 Task: Look for space in Pākāla, India from 2nd June, 2023 to 9th June, 2023 for 5 adults in price range Rs.7000 to Rs.13000. Place can be shared room with 2 bedrooms having 5 beds and 2 bathrooms. Property type can be house, flat, guest house. Amenities needed are: wifi, washing machine. Booking option can be shelf check-in. Required host language is English.
Action: Mouse moved to (496, 76)
Screenshot: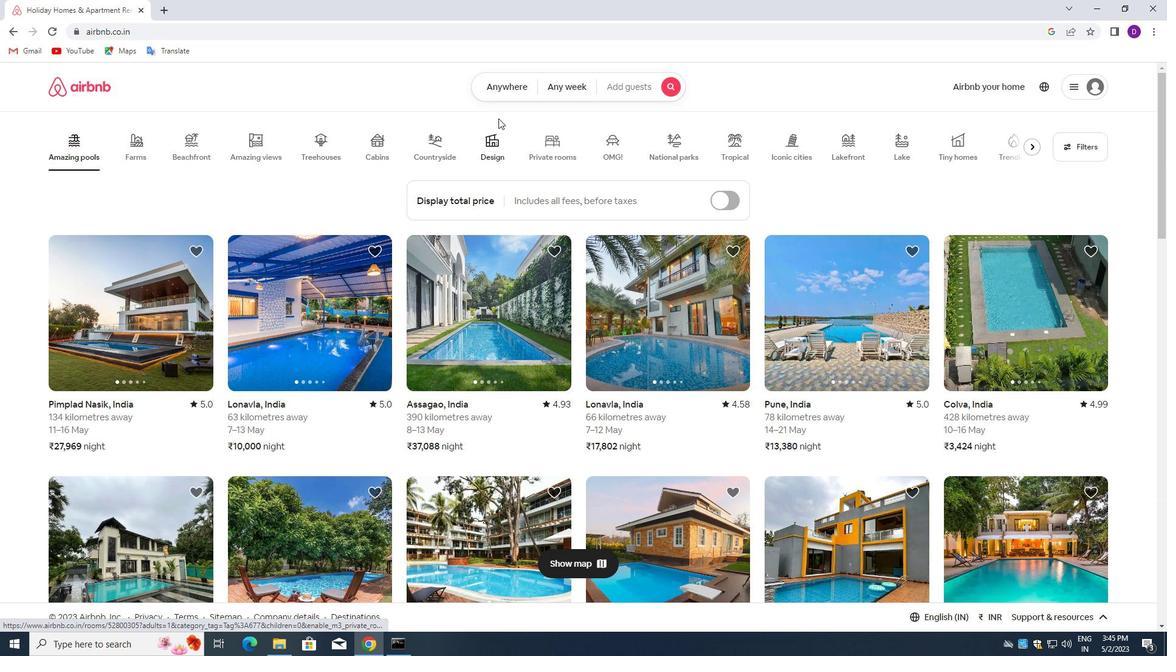 
Action: Mouse pressed left at (496, 76)
Screenshot: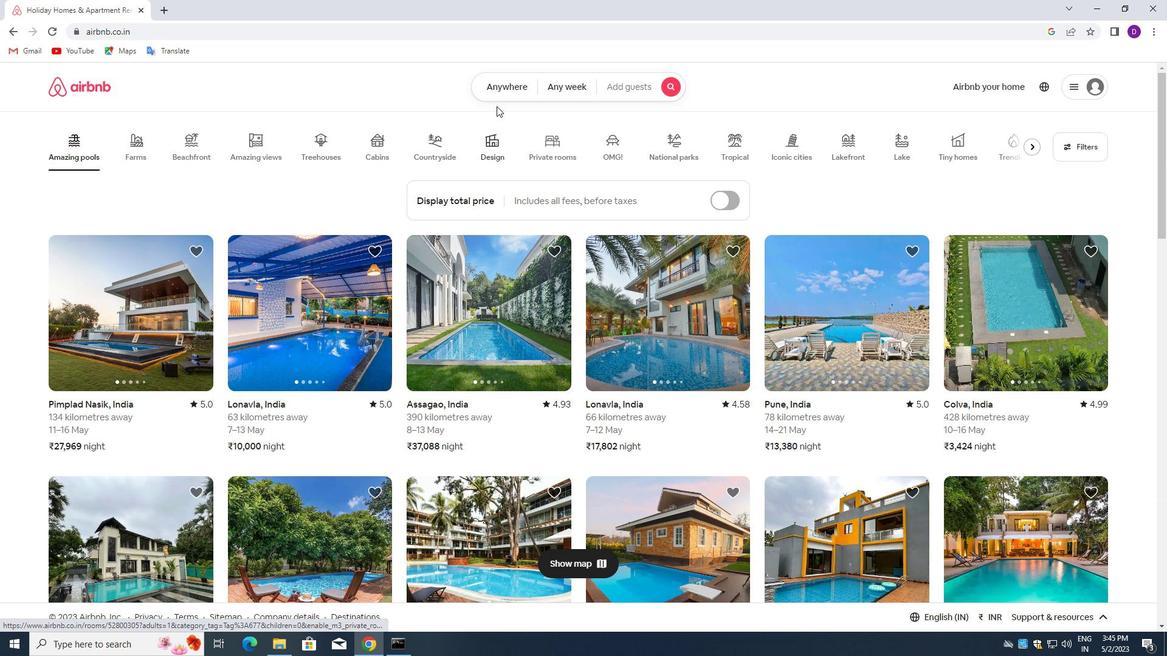 
Action: Mouse moved to (382, 136)
Screenshot: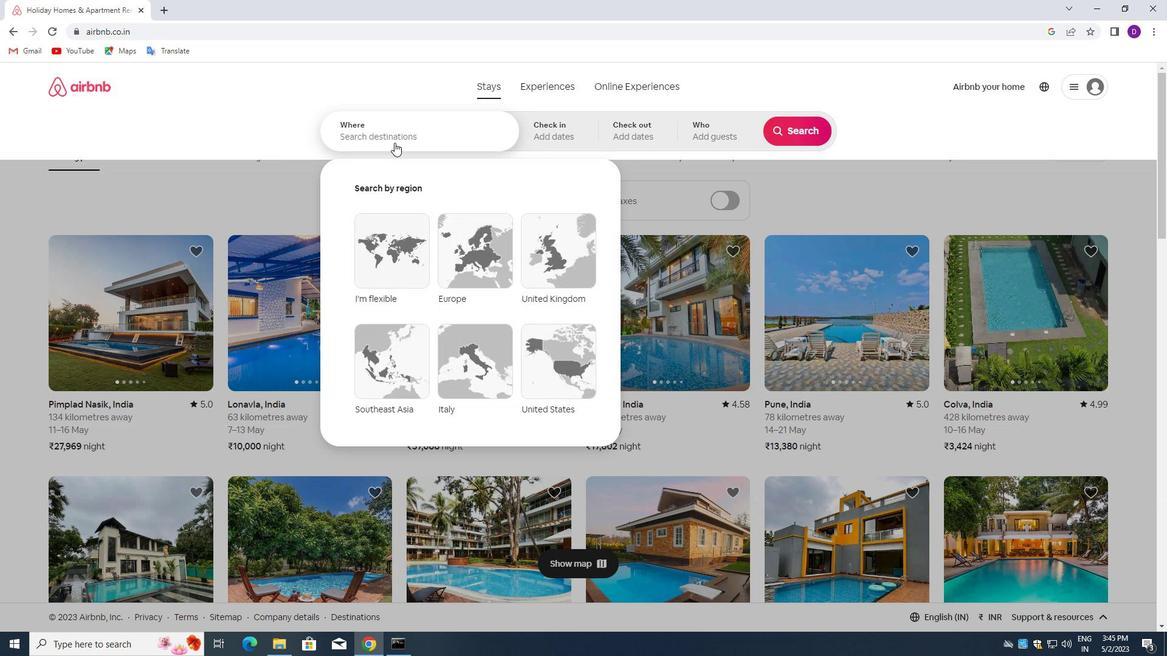 
Action: Mouse pressed left at (382, 136)
Screenshot: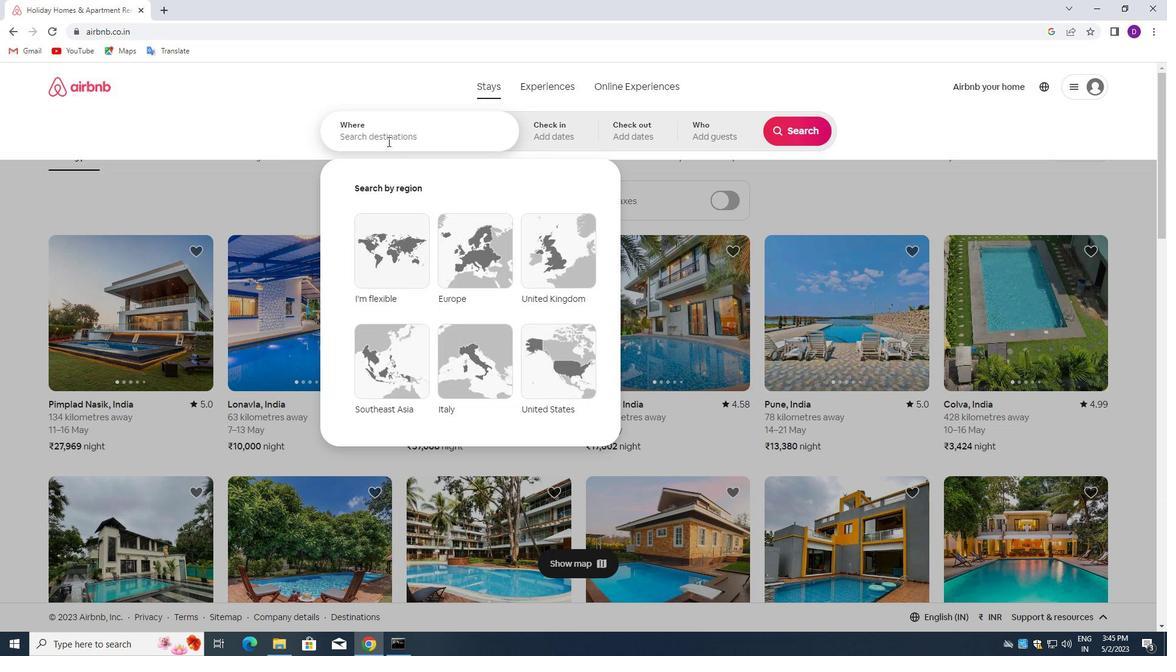 
Action: Key pressed <Key.shift>PAKALA,<Key.space><Key.shift>INDIA<Key.enter>
Screenshot: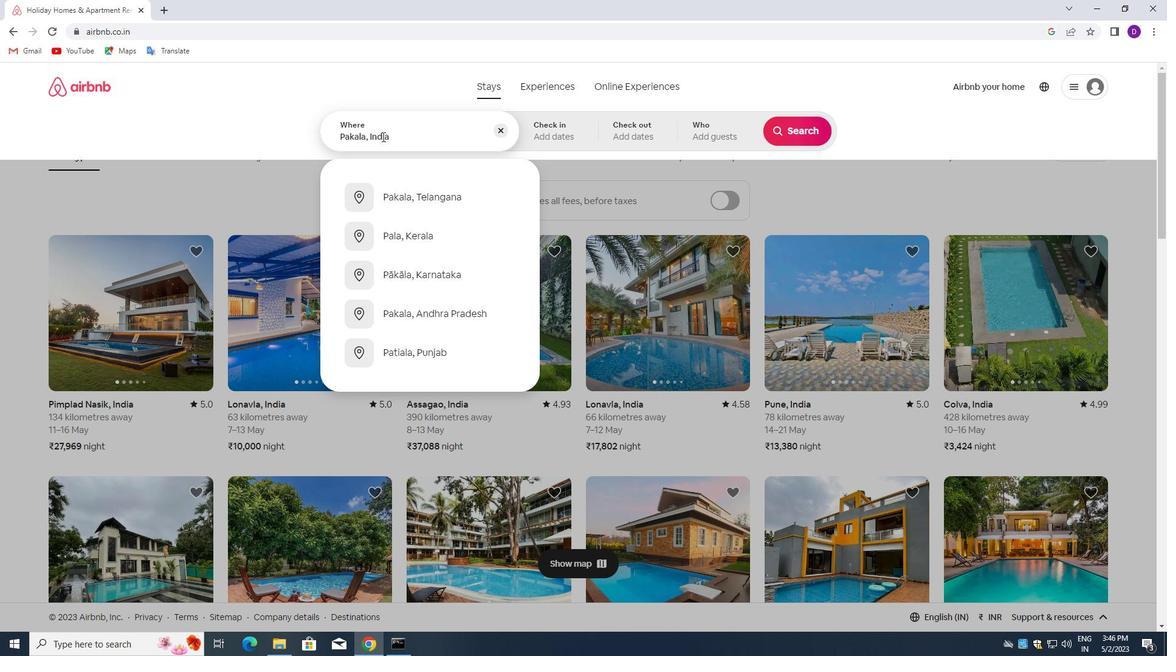 
Action: Mouse moved to (764, 283)
Screenshot: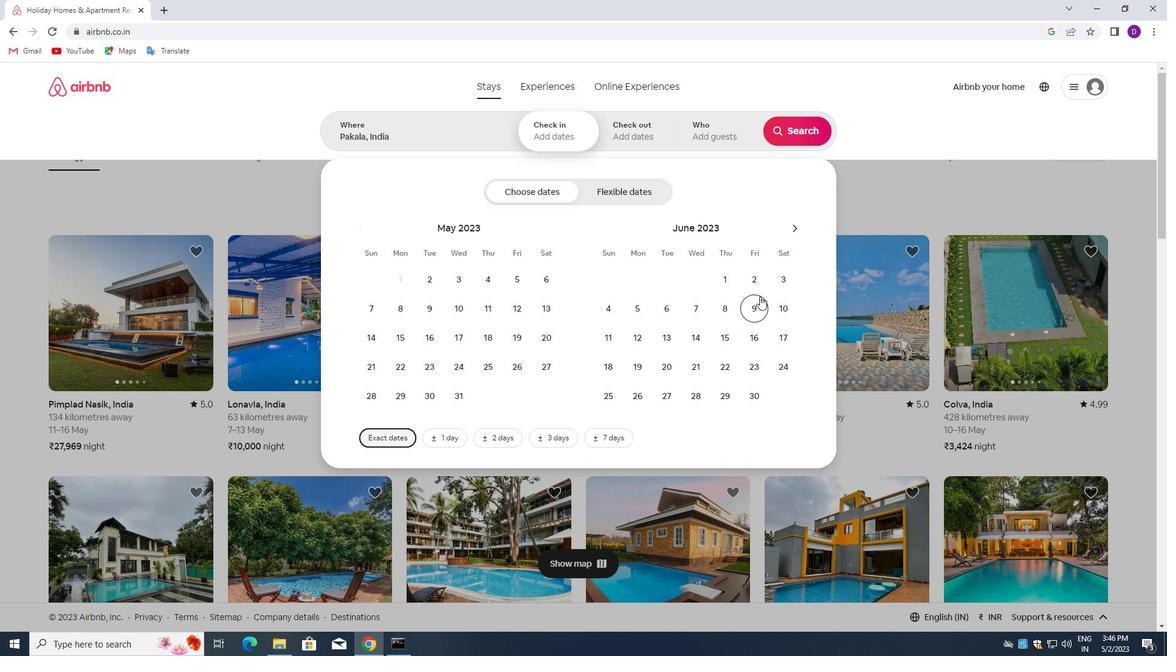 
Action: Mouse pressed left at (764, 283)
Screenshot: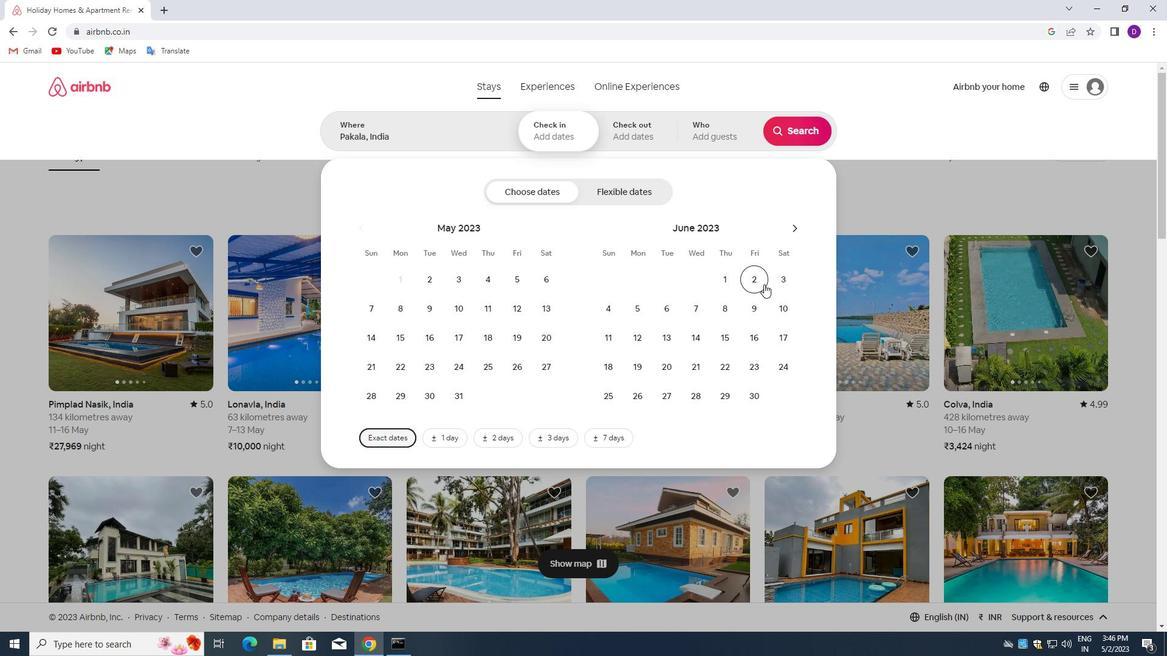 
Action: Mouse moved to (755, 306)
Screenshot: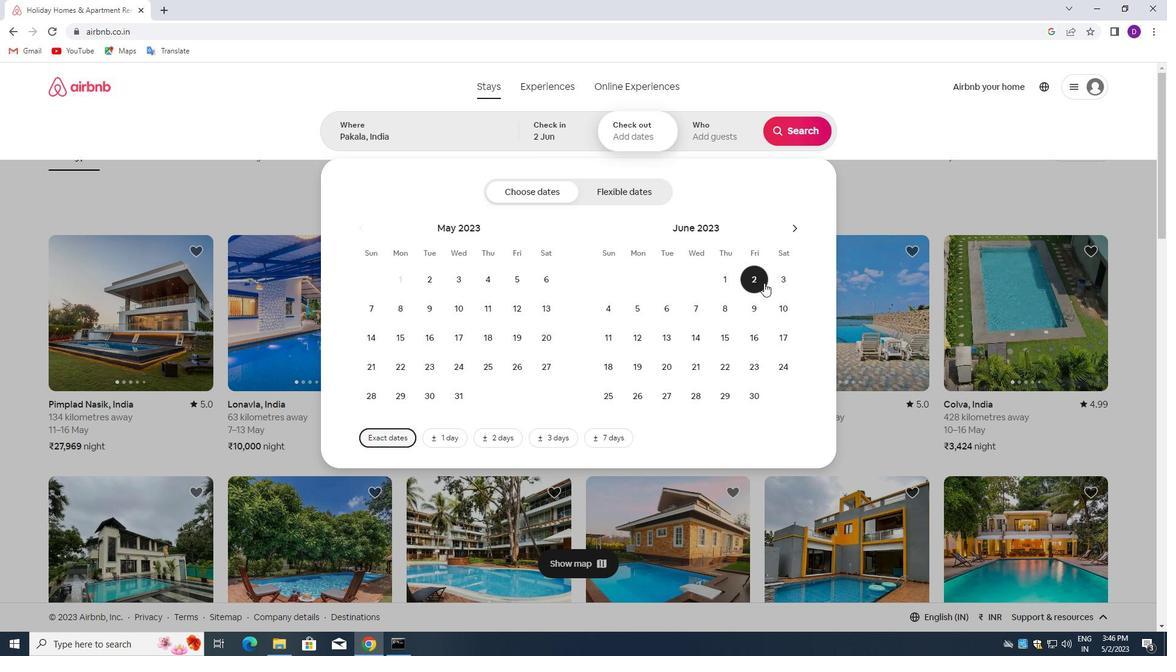 
Action: Mouse pressed left at (755, 306)
Screenshot: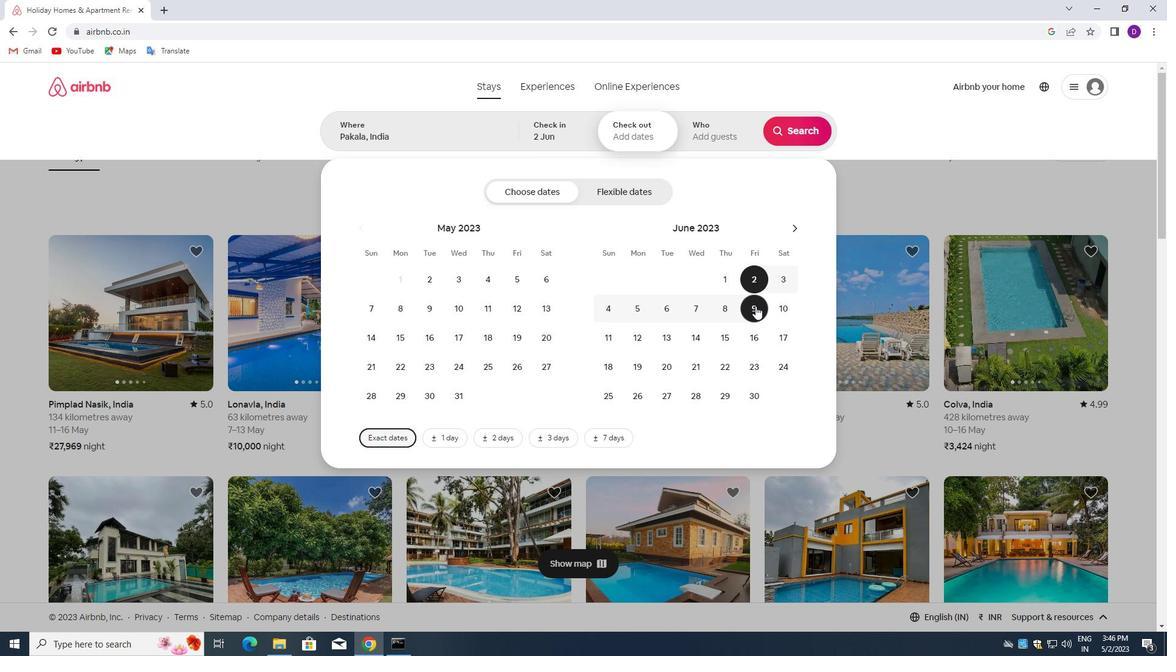 
Action: Mouse moved to (707, 130)
Screenshot: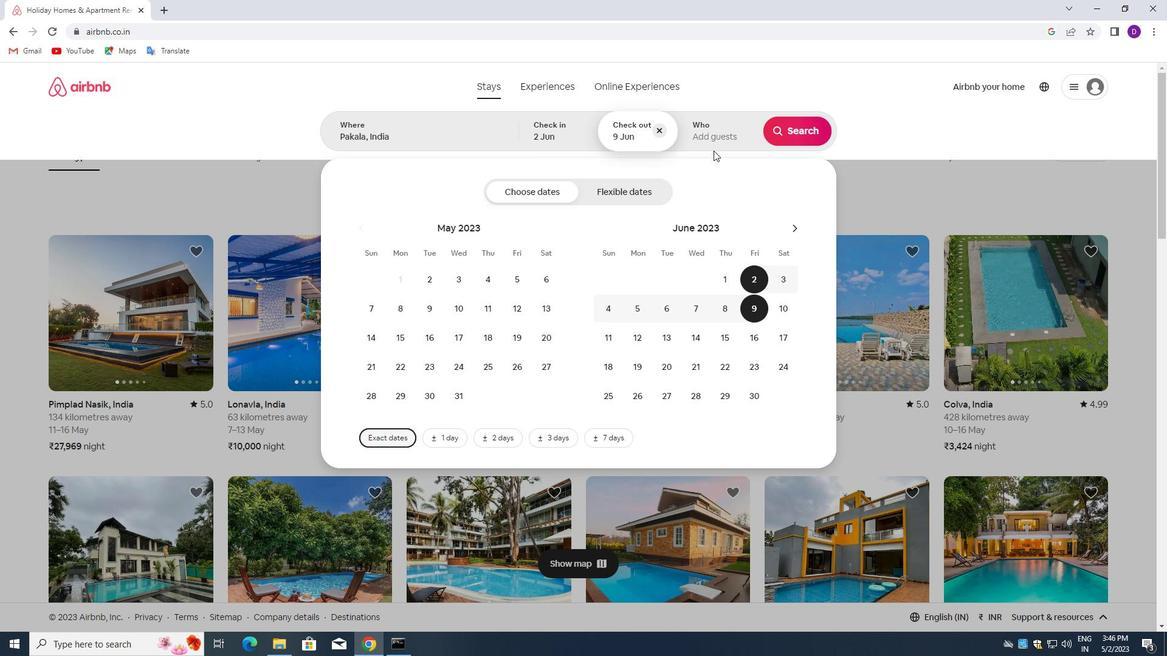 
Action: Mouse pressed left at (707, 130)
Screenshot: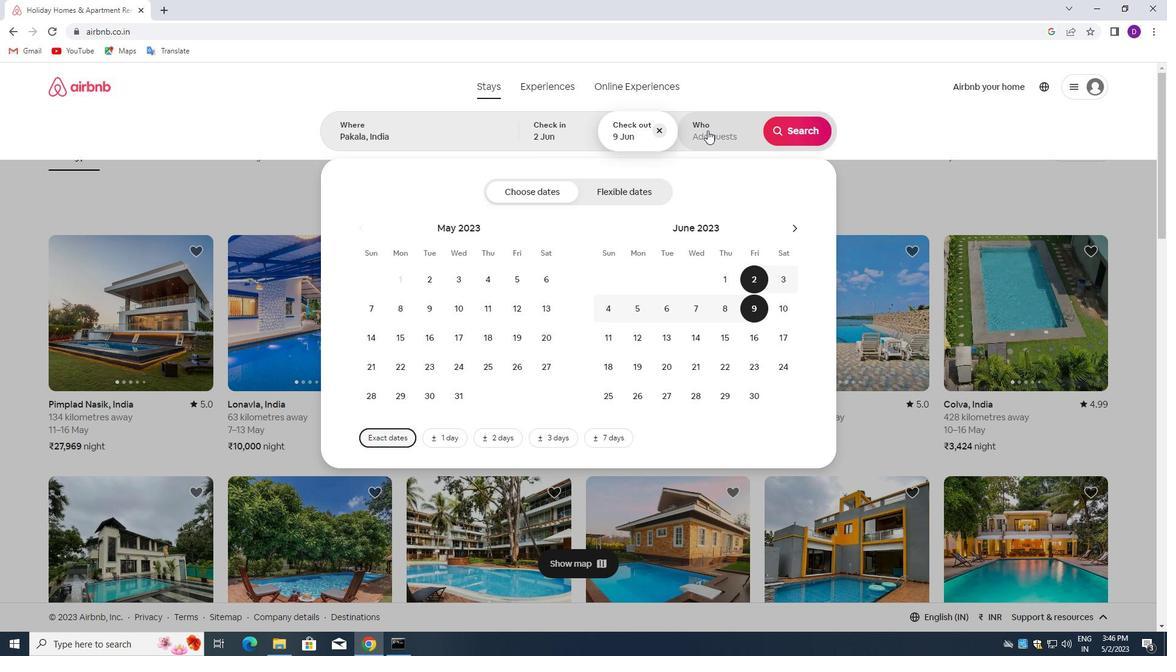 
Action: Mouse moved to (800, 195)
Screenshot: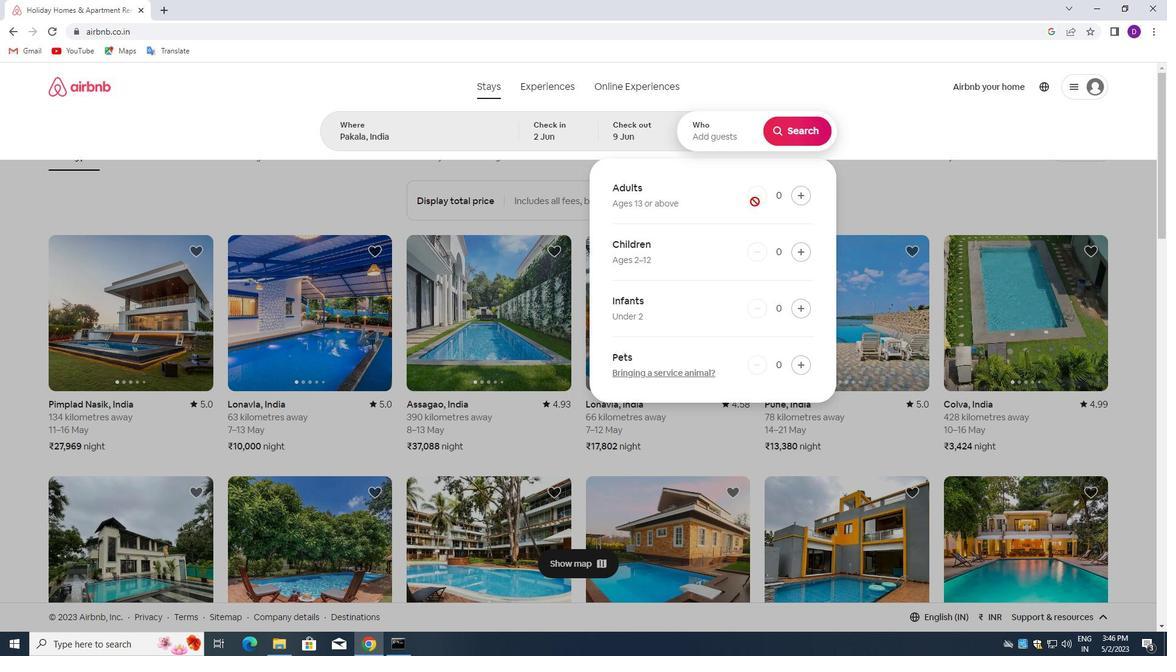 
Action: Mouse pressed left at (800, 195)
Screenshot: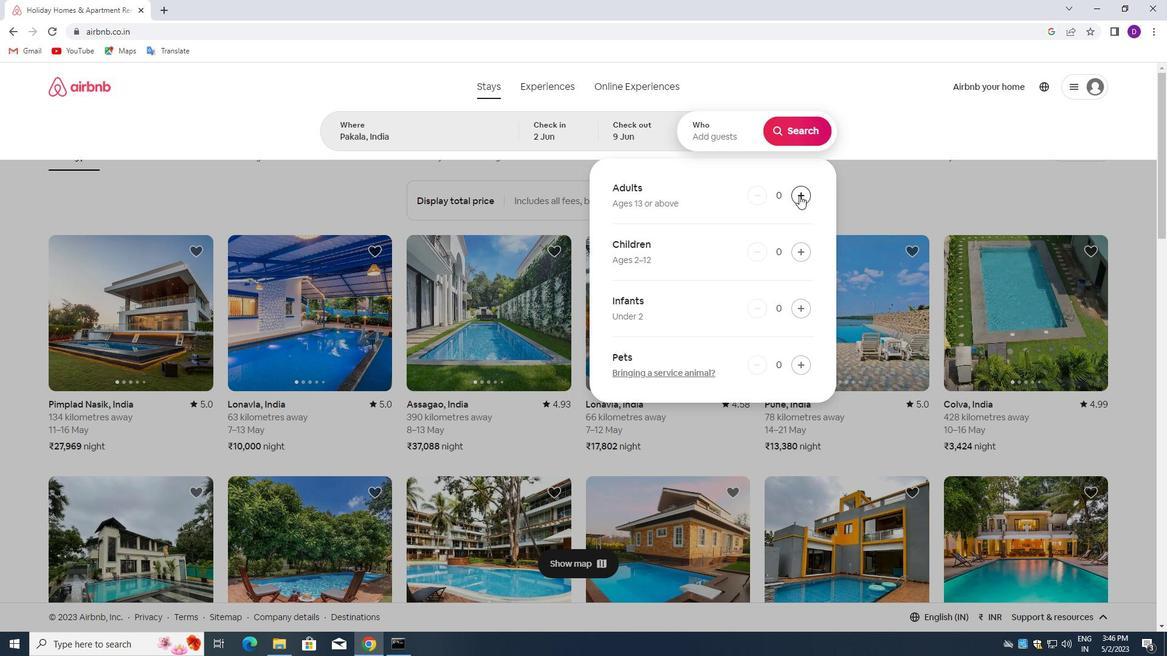 
Action: Mouse pressed left at (800, 195)
Screenshot: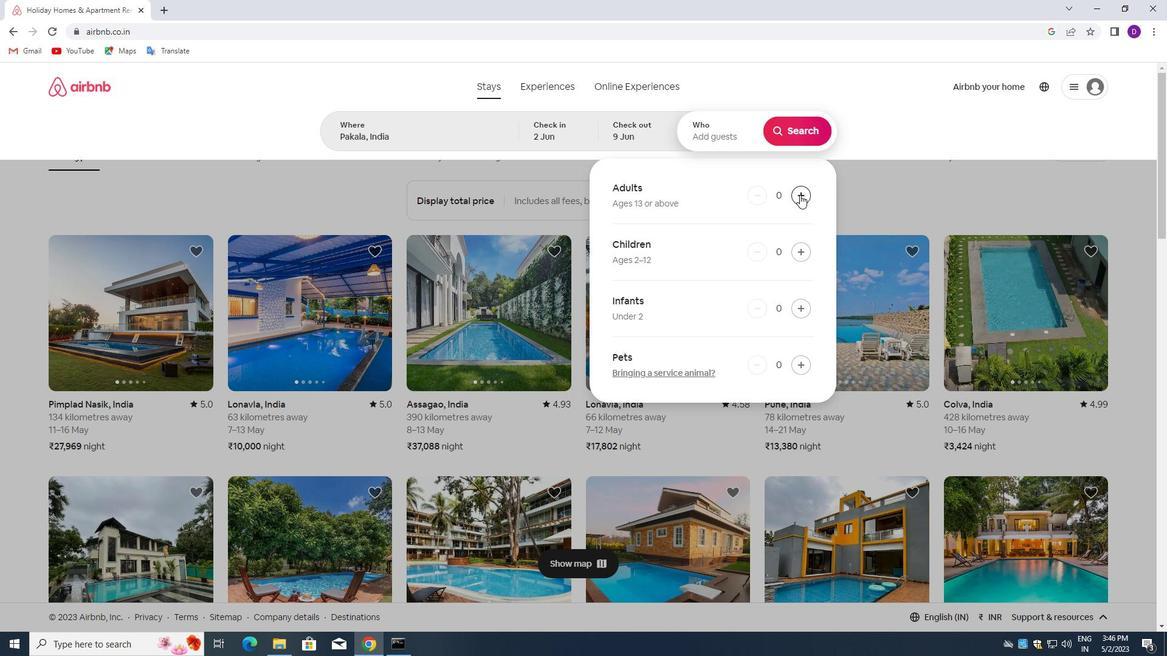 
Action: Mouse pressed left at (800, 195)
Screenshot: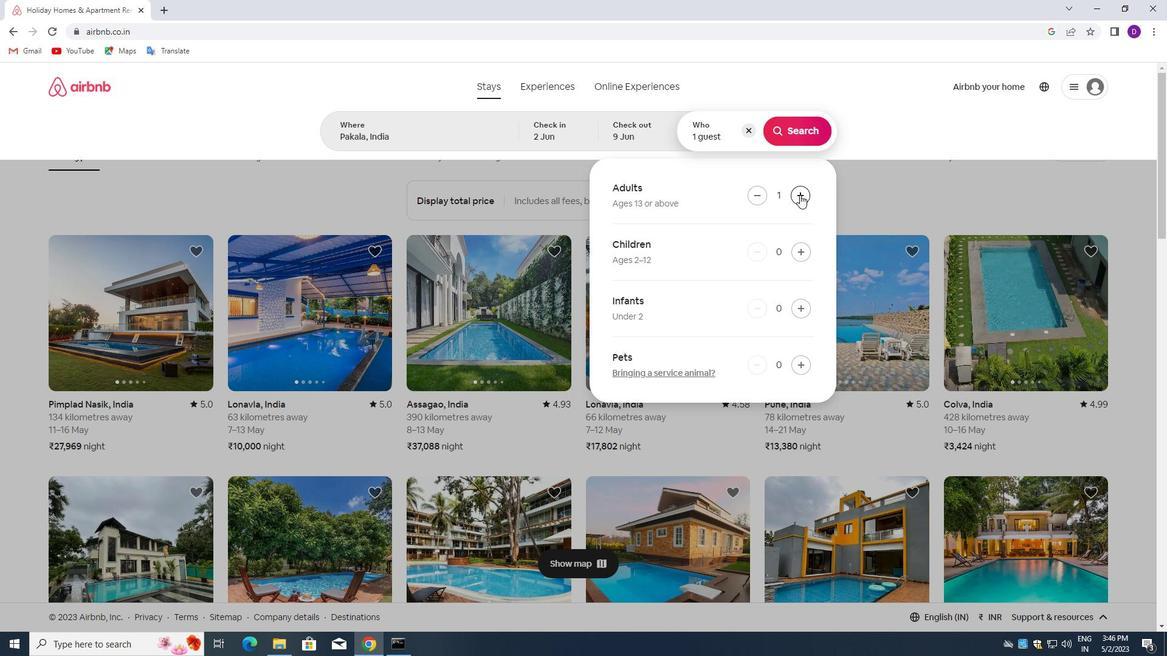 
Action: Mouse pressed left at (800, 195)
Screenshot: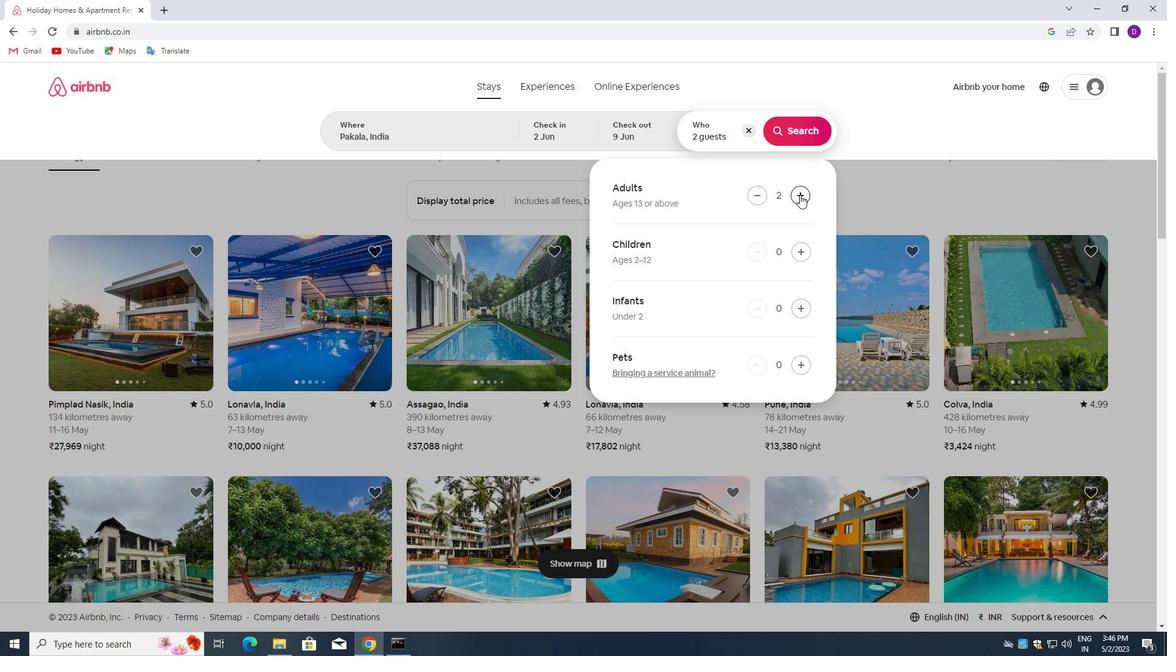 
Action: Mouse pressed left at (800, 195)
Screenshot: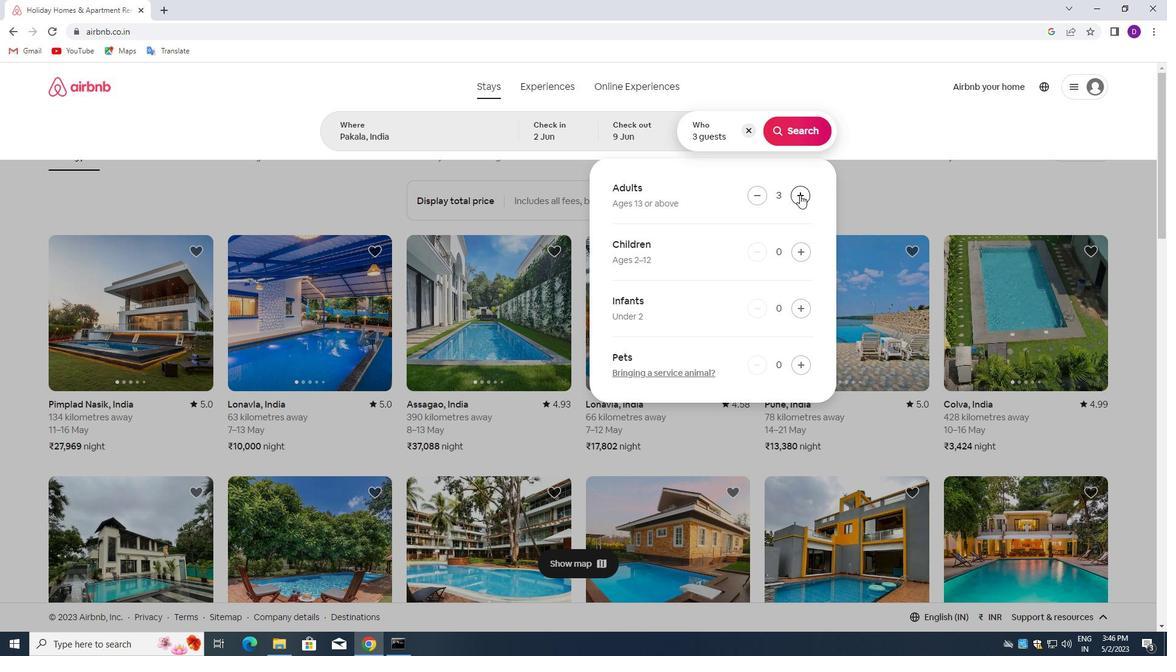 
Action: Mouse moved to (794, 125)
Screenshot: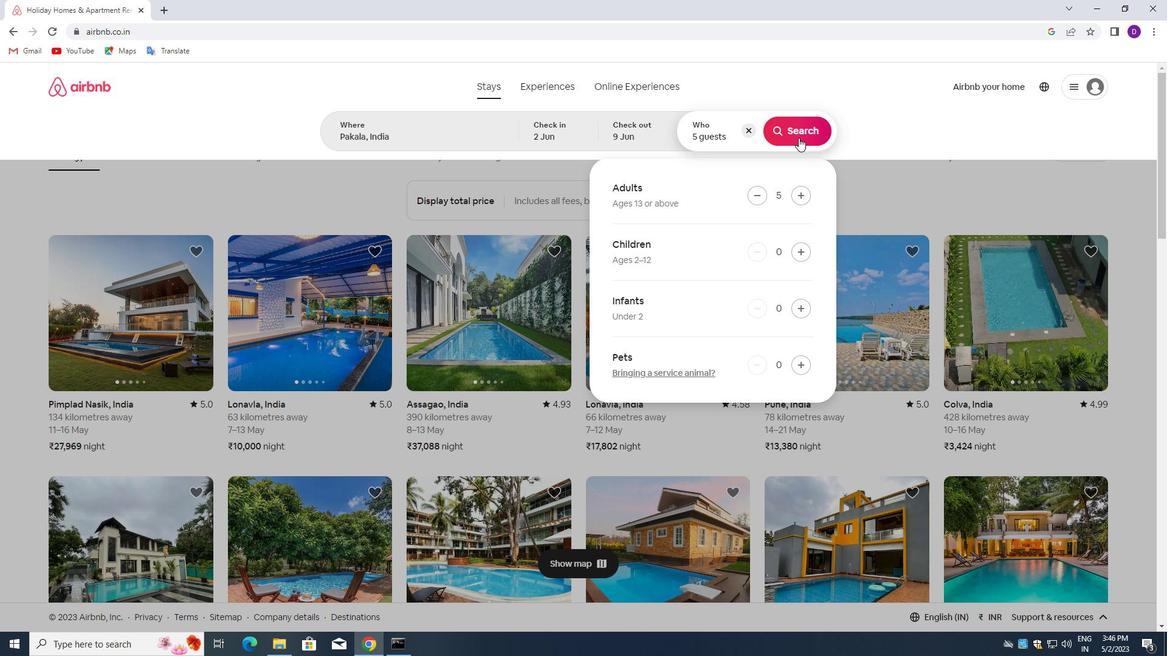 
Action: Mouse pressed left at (794, 125)
Screenshot: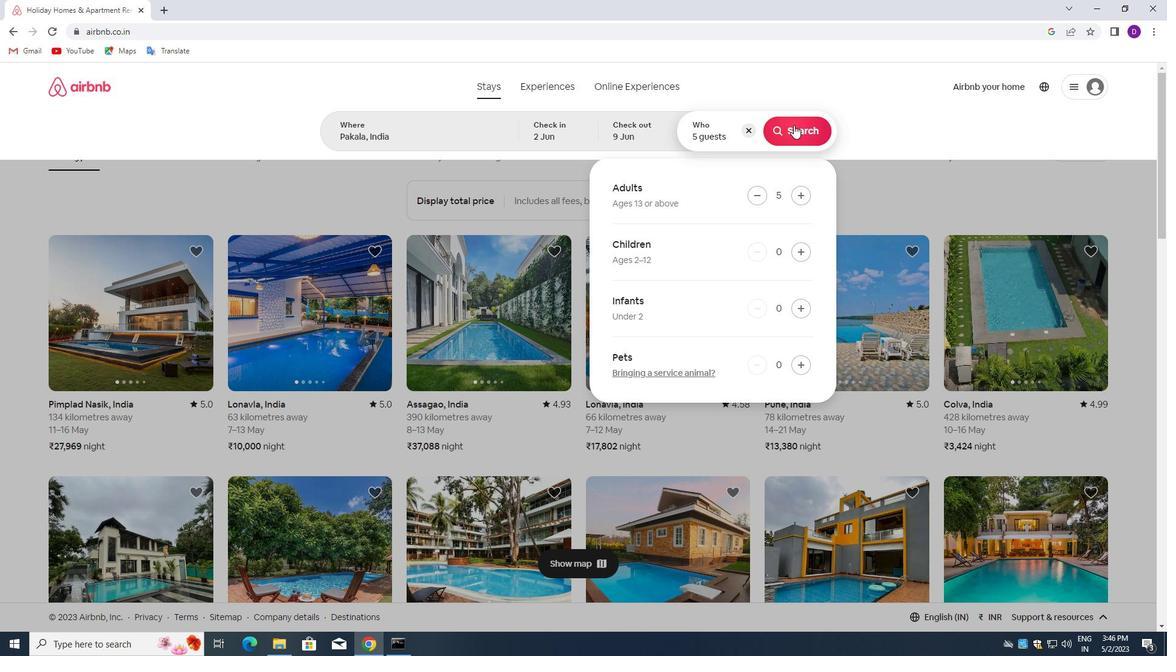 
Action: Mouse moved to (1115, 135)
Screenshot: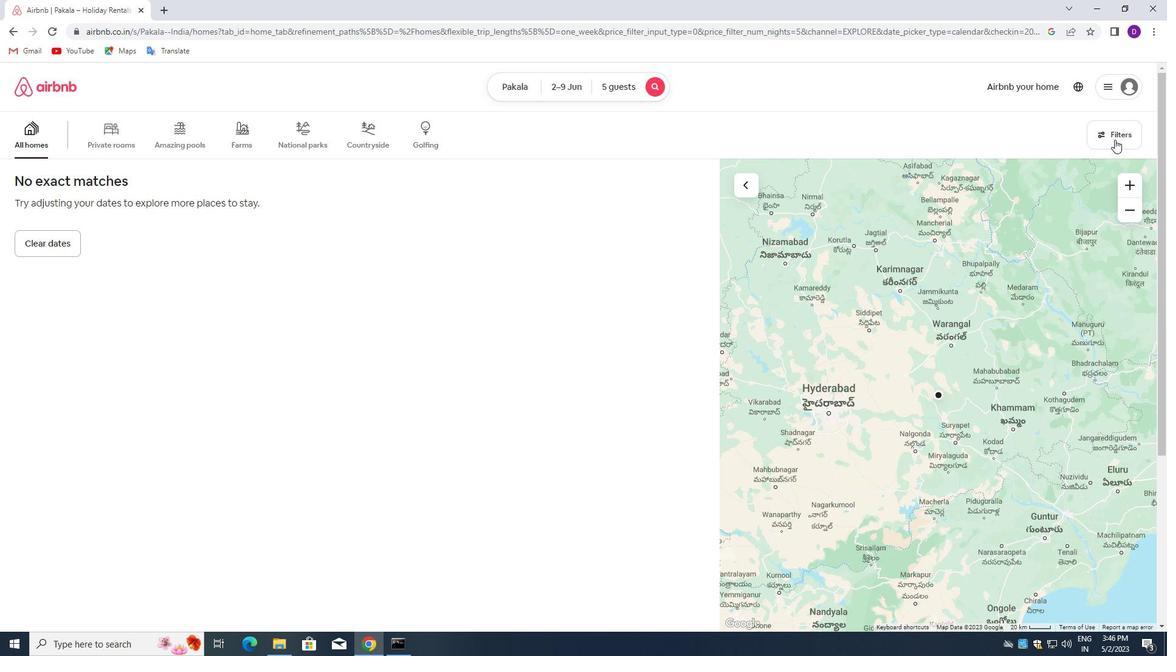 
Action: Mouse pressed left at (1115, 135)
Screenshot: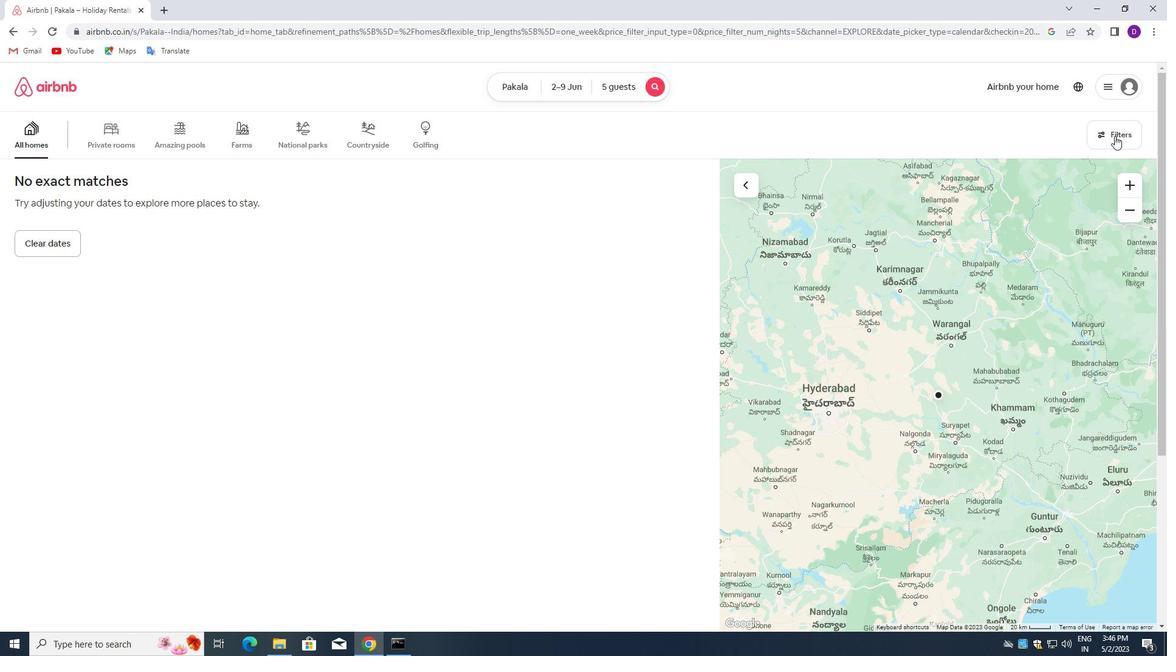 
Action: Mouse moved to (426, 213)
Screenshot: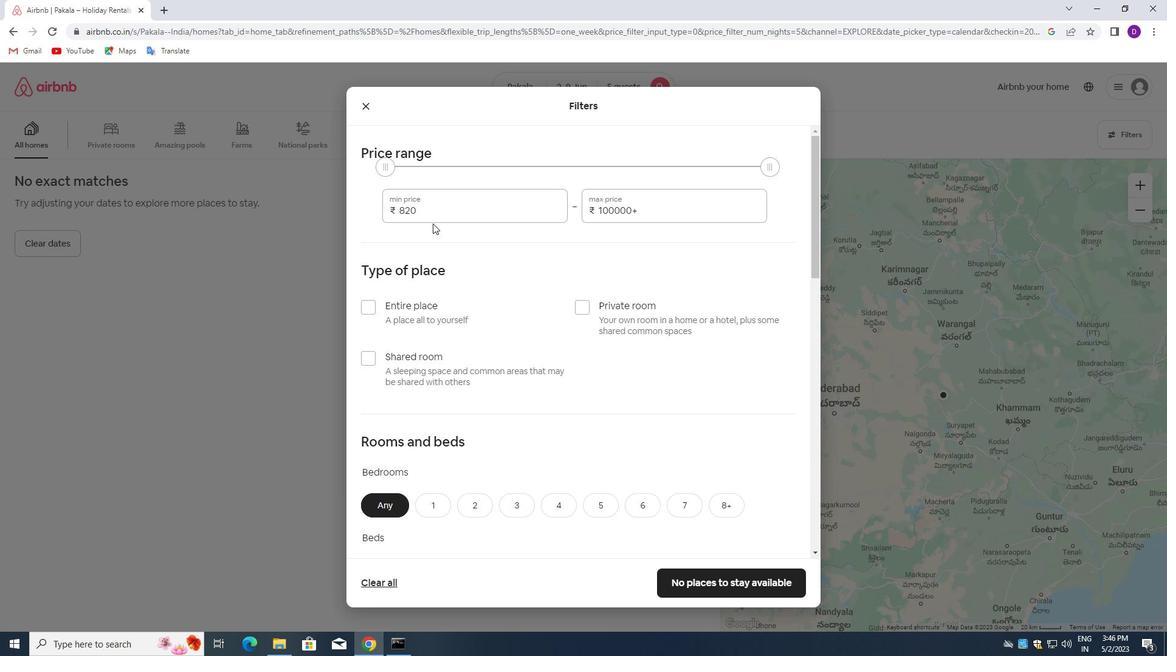 
Action: Mouse pressed left at (426, 213)
Screenshot: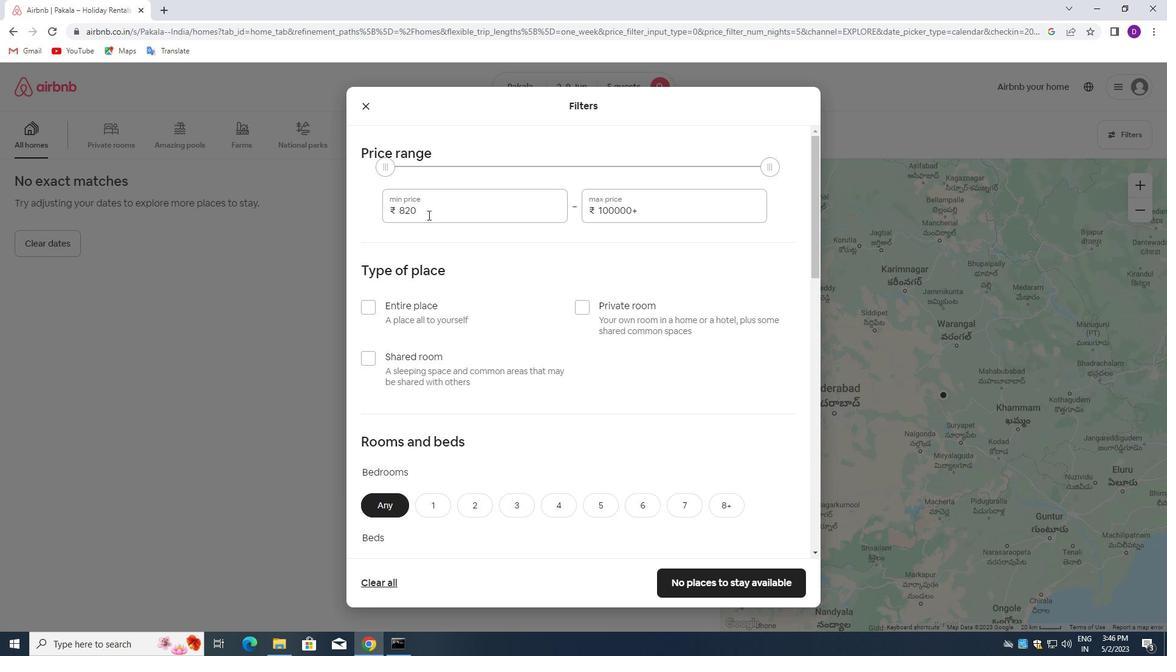 
Action: Mouse pressed left at (426, 213)
Screenshot: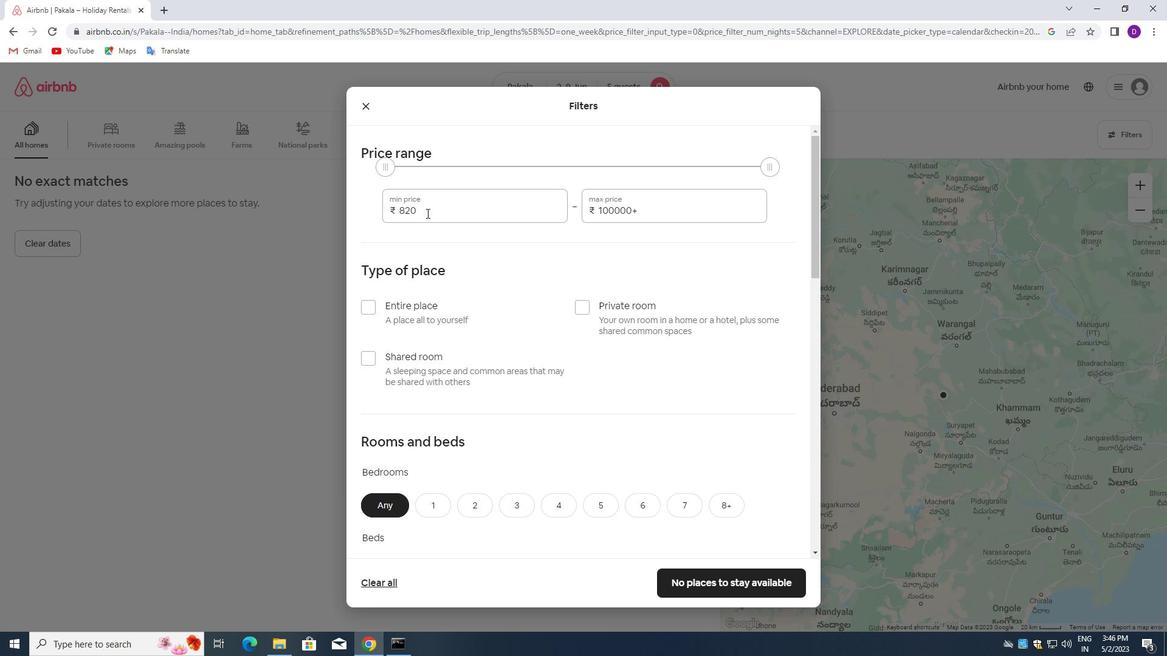 
Action: Key pressed 7000<Key.tab>13000
Screenshot: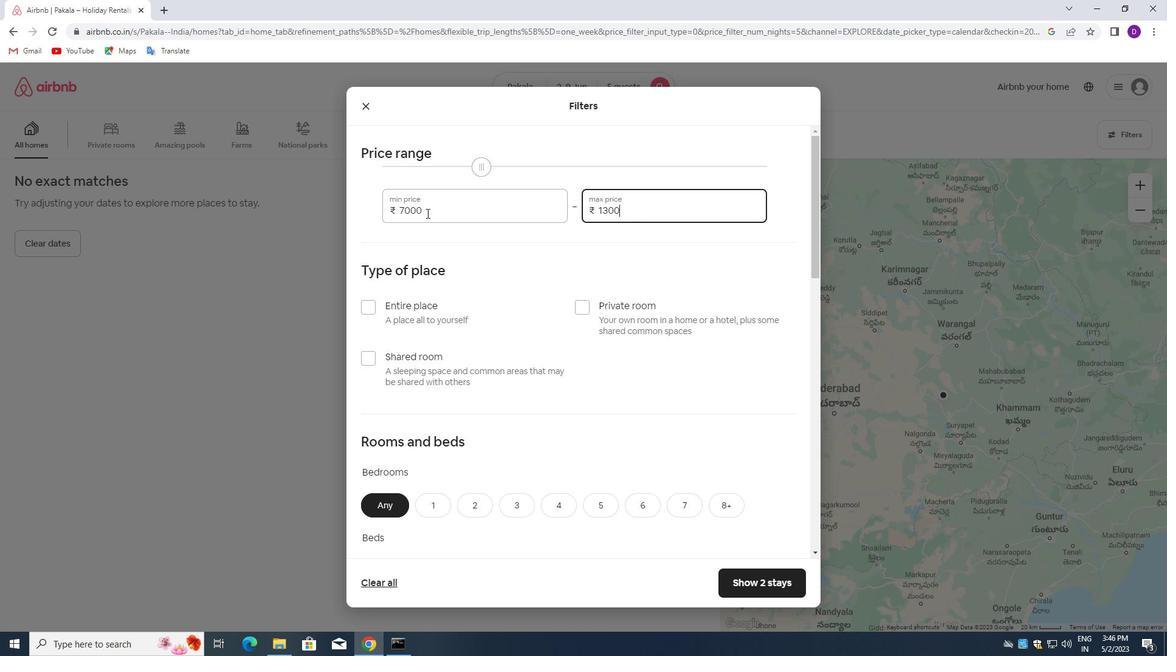 
Action: Mouse moved to (526, 314)
Screenshot: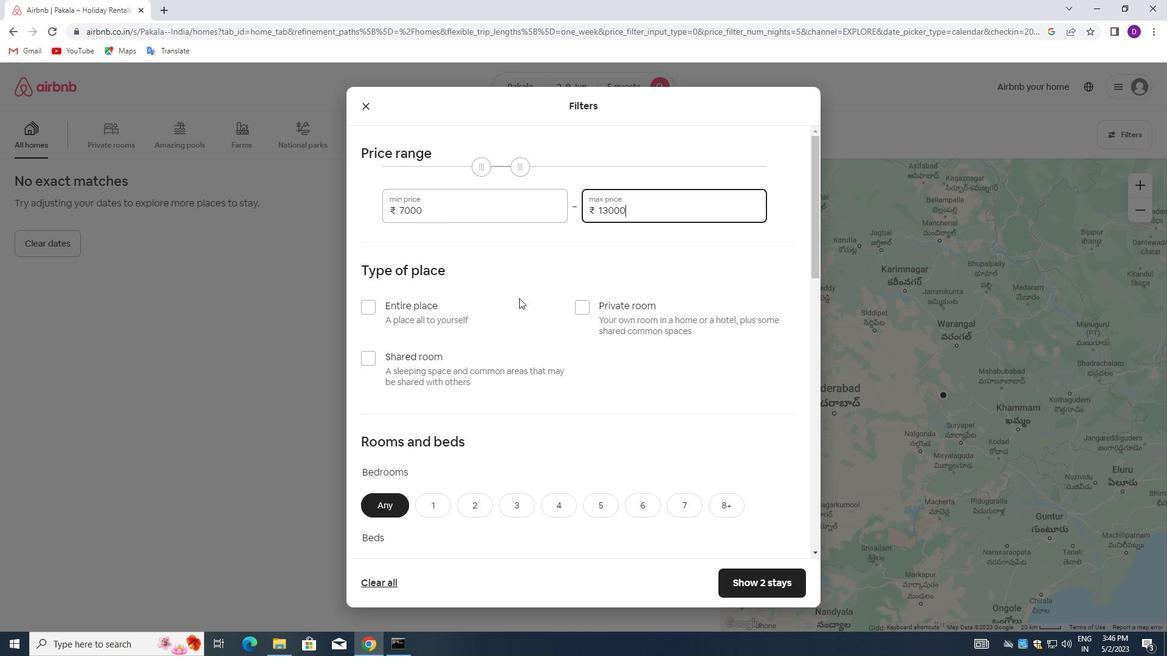 
Action: Mouse scrolled (526, 314) with delta (0, 0)
Screenshot: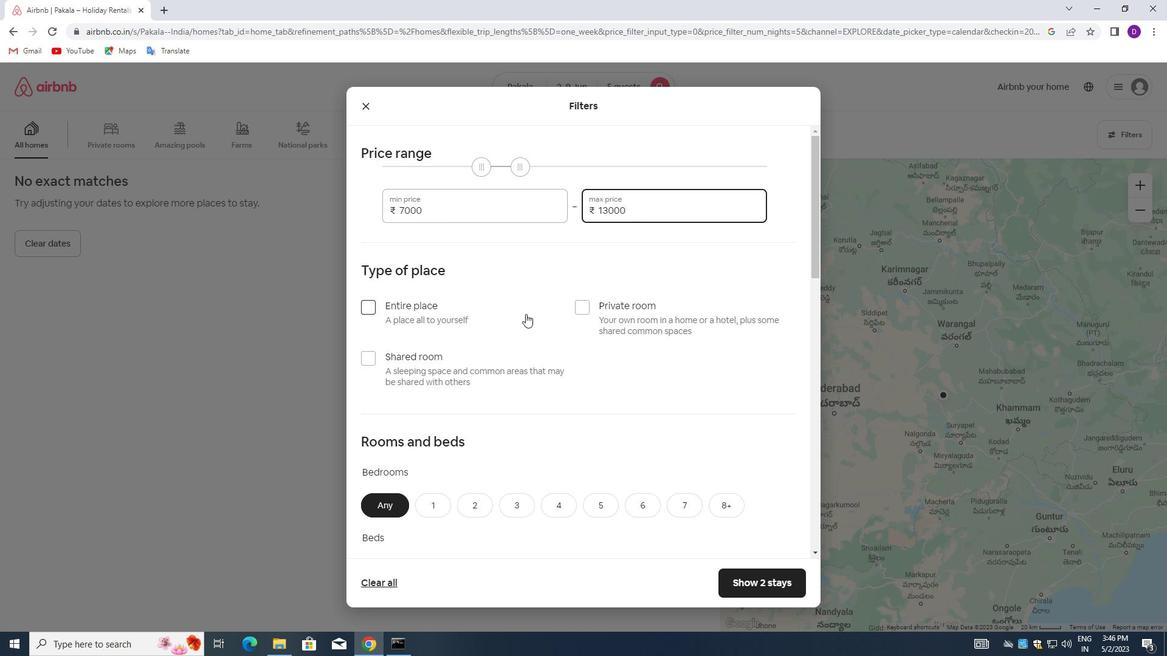 
Action: Mouse scrolled (526, 314) with delta (0, 0)
Screenshot: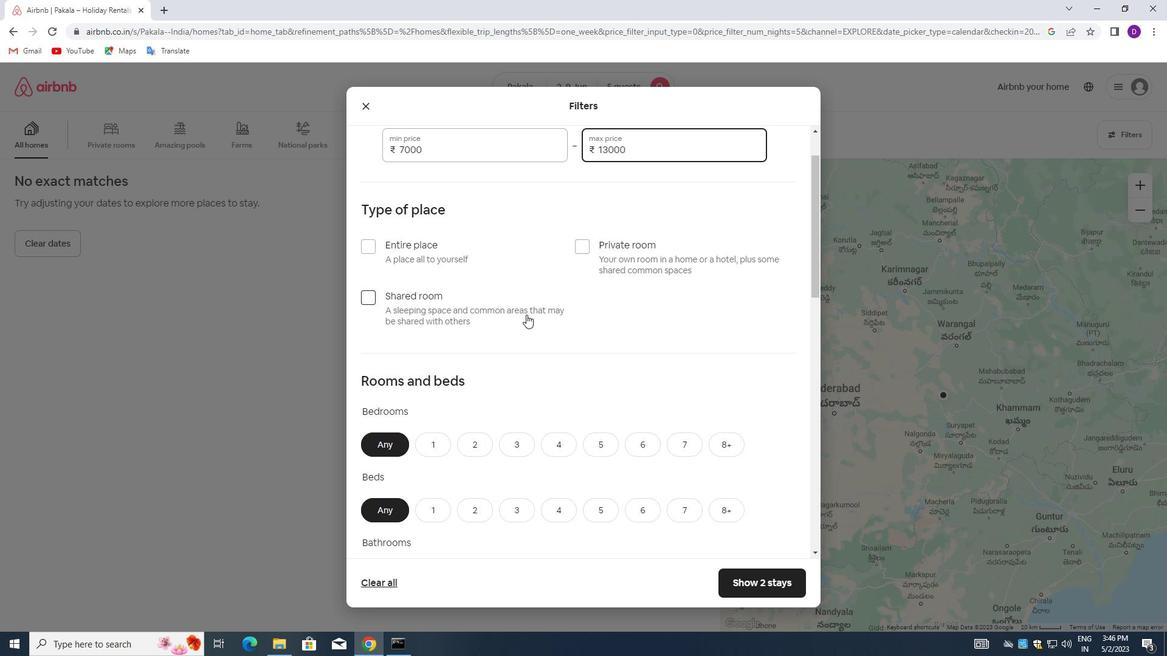 
Action: Mouse scrolled (526, 314) with delta (0, 0)
Screenshot: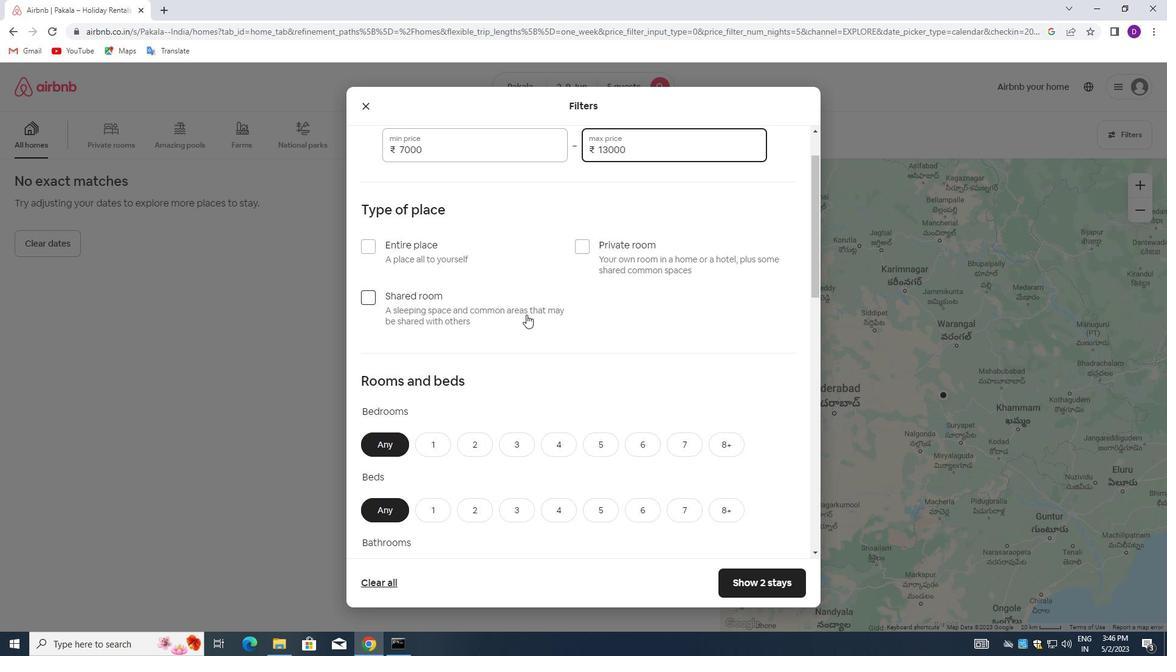 
Action: Mouse moved to (373, 176)
Screenshot: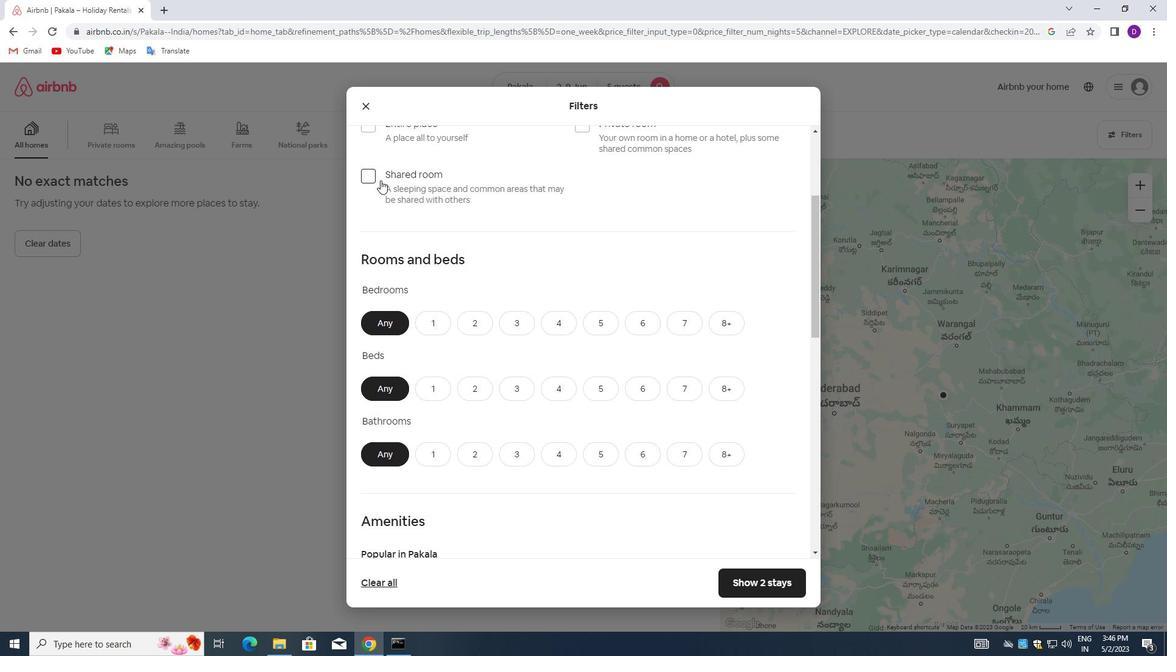 
Action: Mouse pressed left at (373, 176)
Screenshot: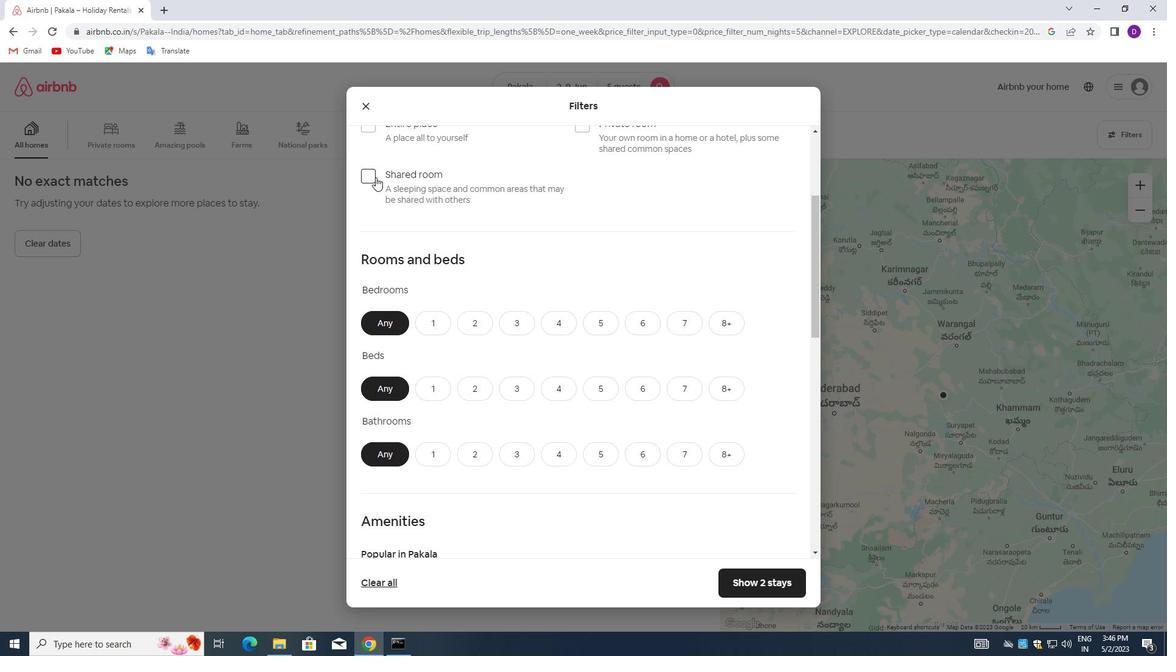 
Action: Mouse moved to (473, 318)
Screenshot: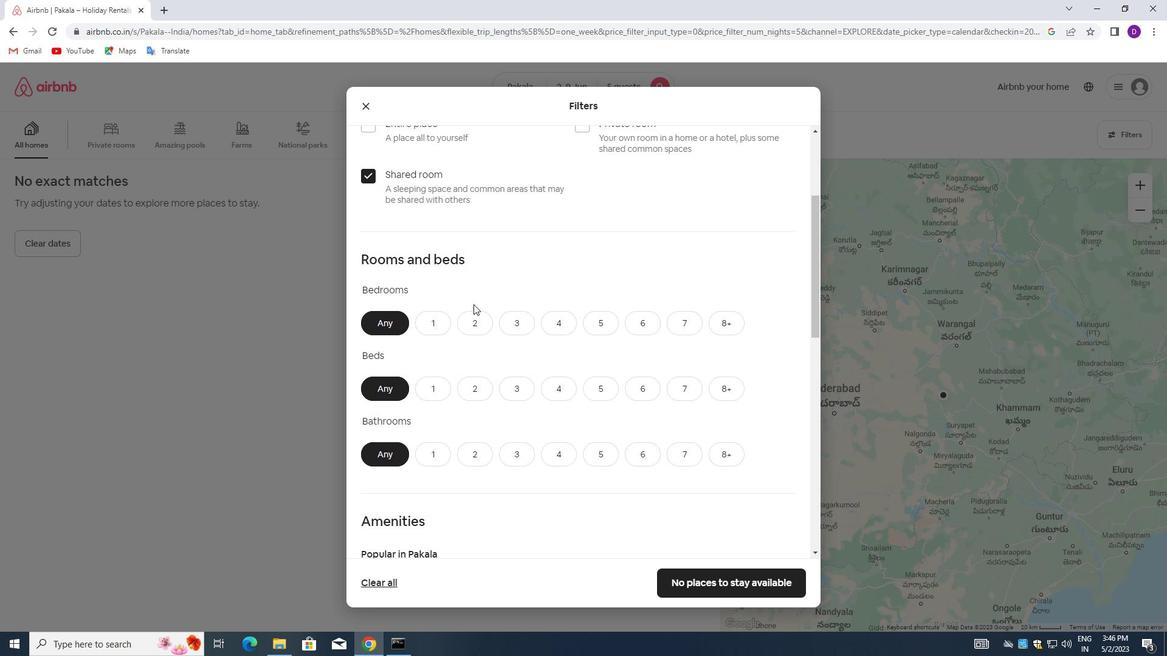 
Action: Mouse pressed left at (473, 318)
Screenshot: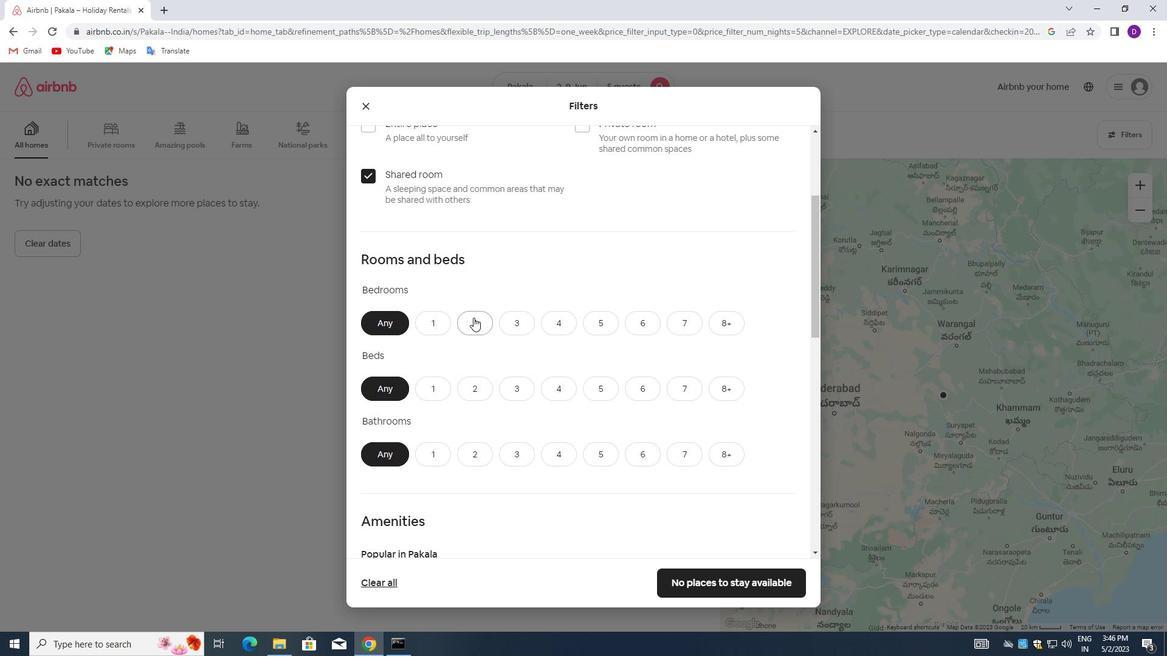 
Action: Mouse moved to (608, 389)
Screenshot: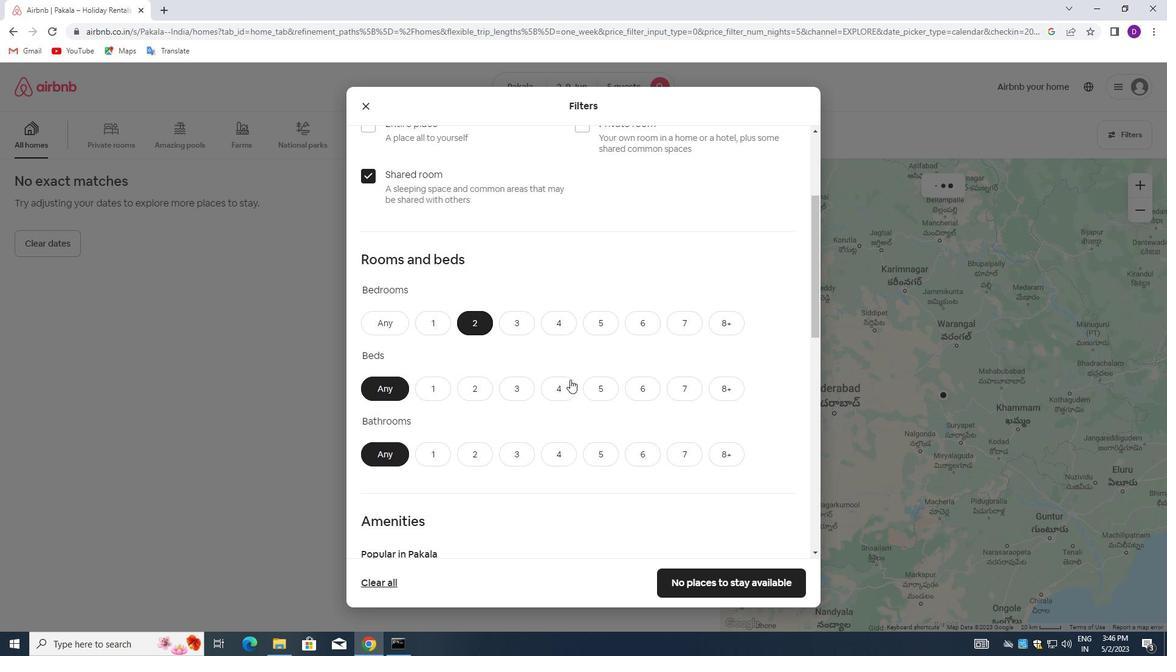 
Action: Mouse pressed left at (608, 389)
Screenshot: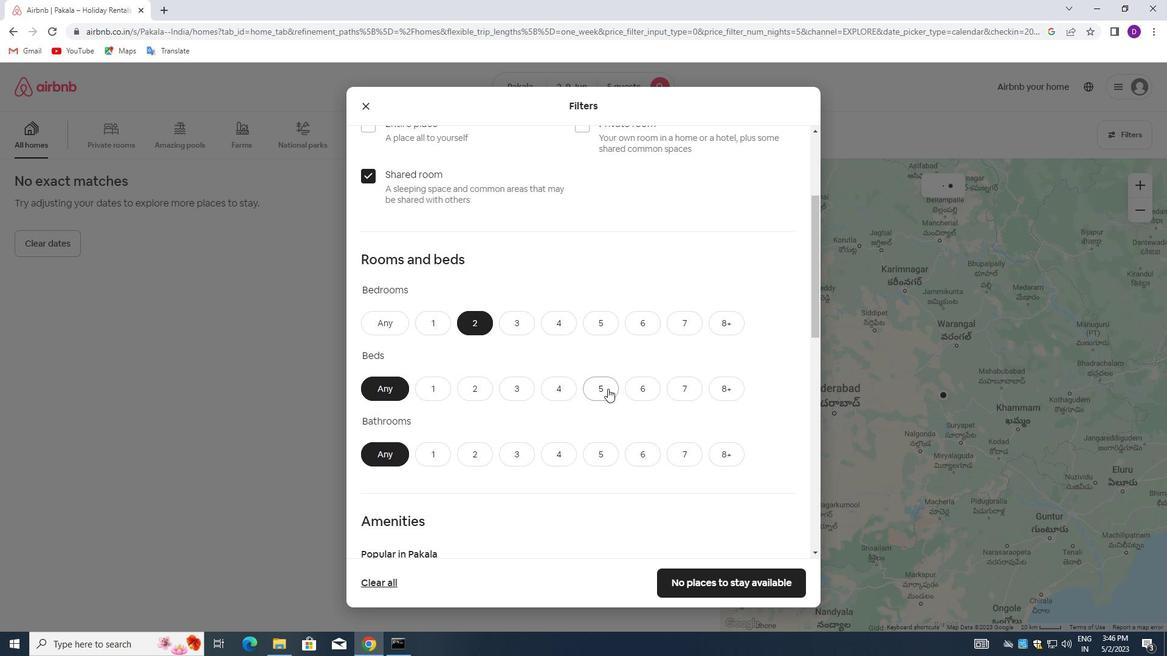 
Action: Mouse moved to (478, 449)
Screenshot: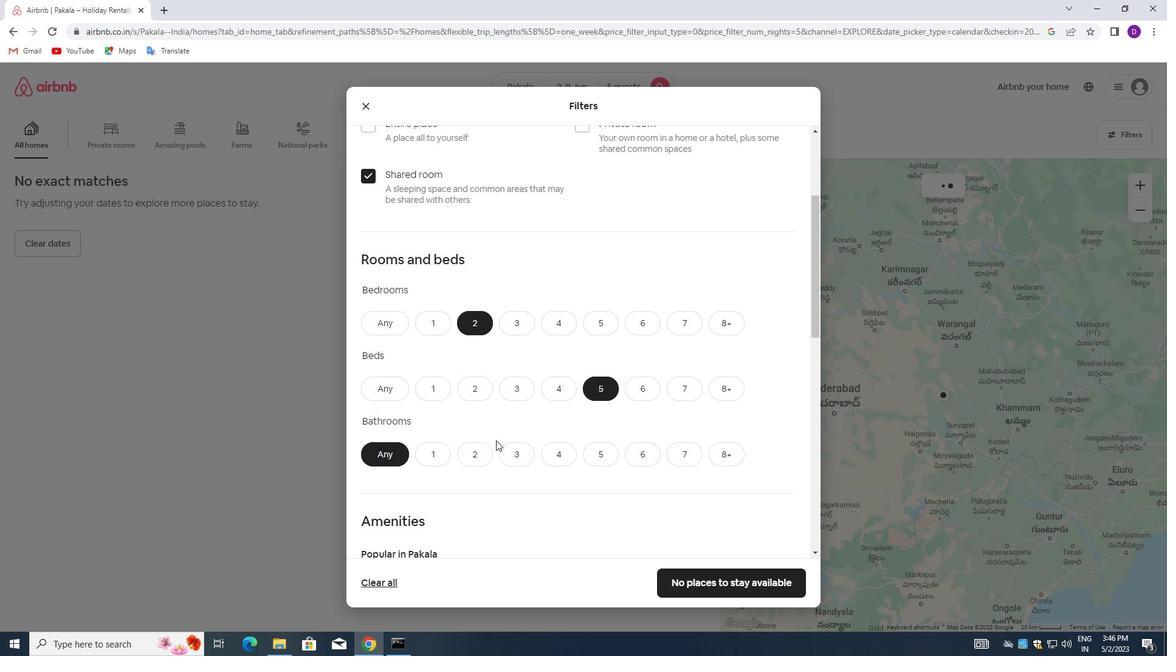 
Action: Mouse pressed left at (478, 449)
Screenshot: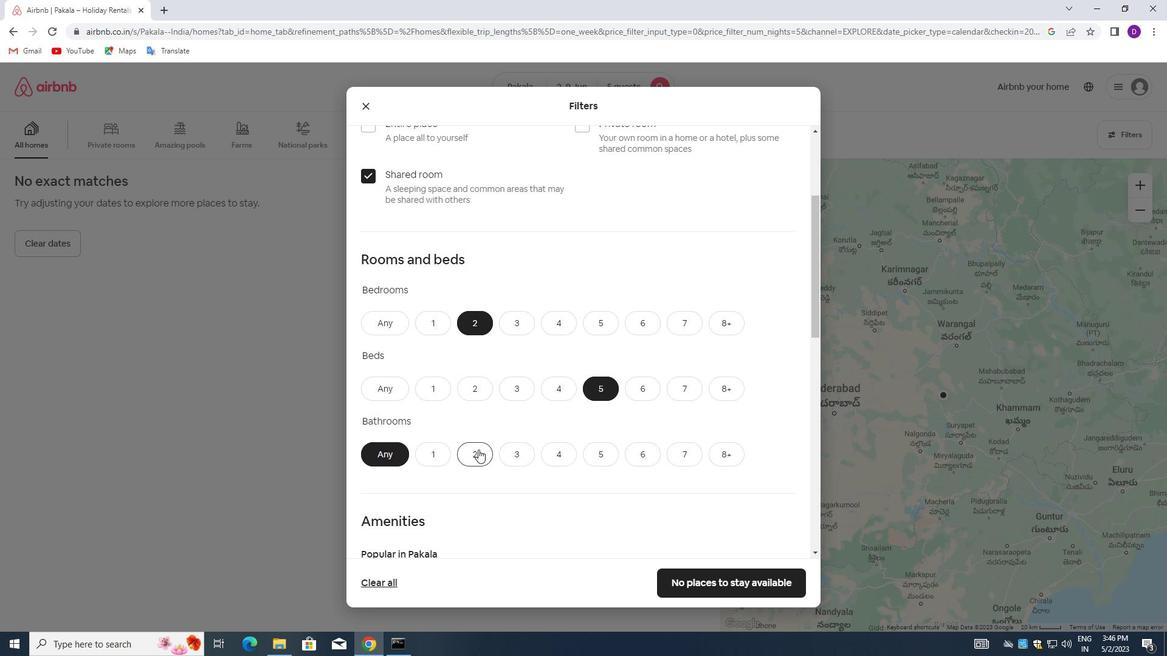 
Action: Mouse moved to (550, 347)
Screenshot: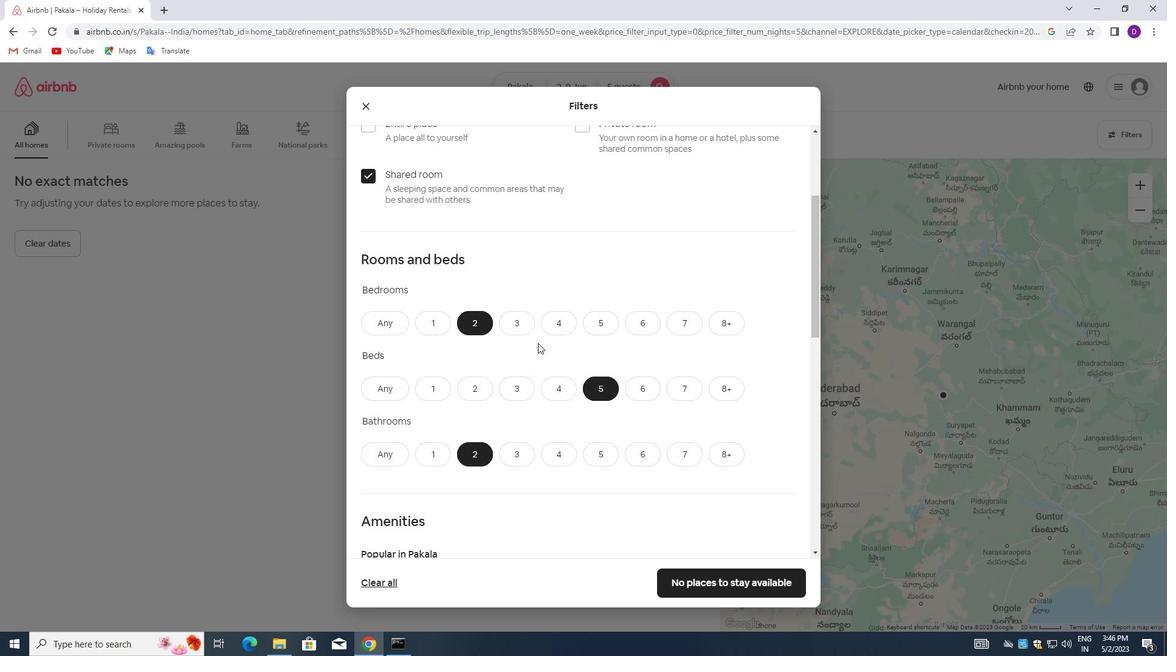 
Action: Mouse scrolled (550, 347) with delta (0, 0)
Screenshot: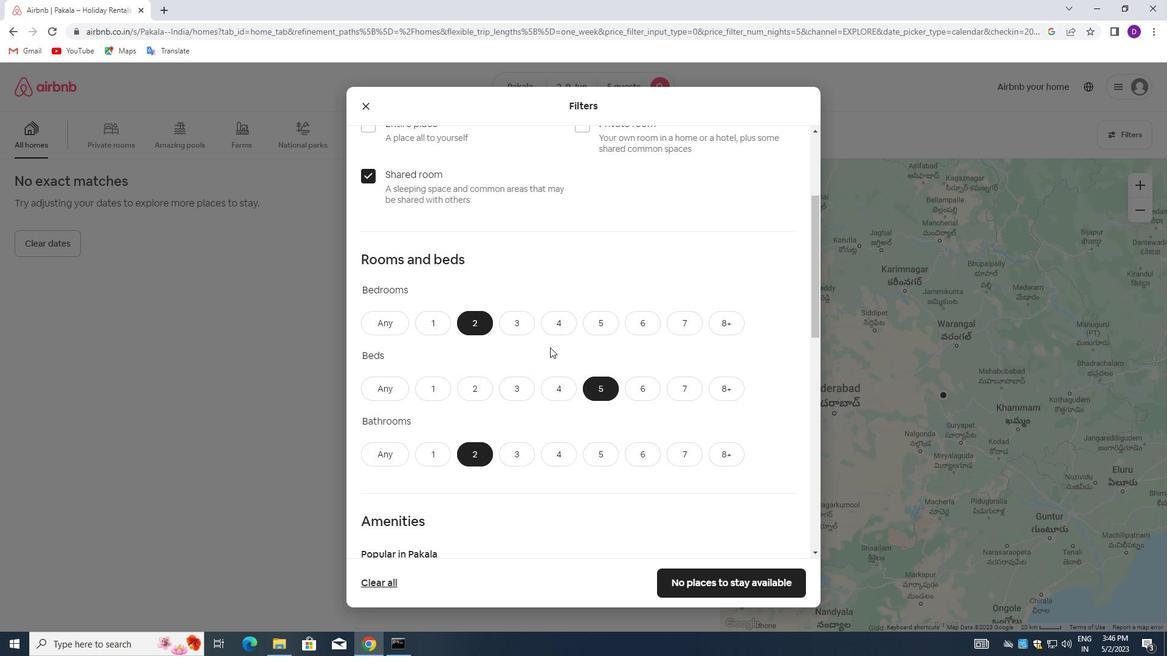 
Action: Mouse scrolled (550, 347) with delta (0, 0)
Screenshot: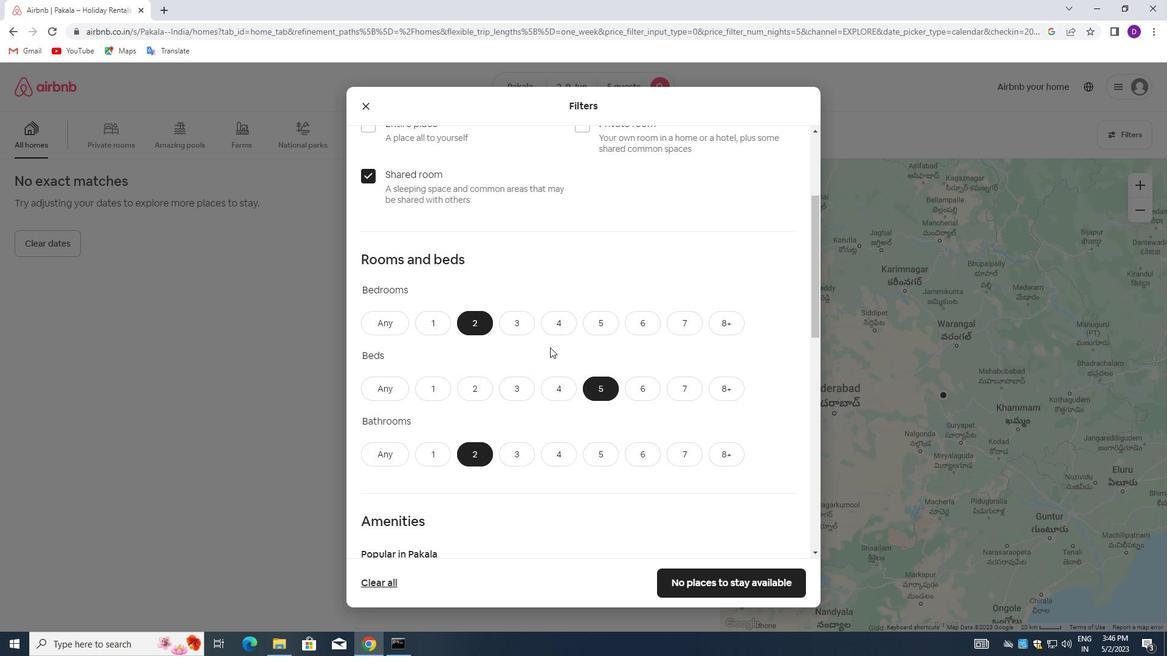 
Action: Mouse scrolled (550, 347) with delta (0, 0)
Screenshot: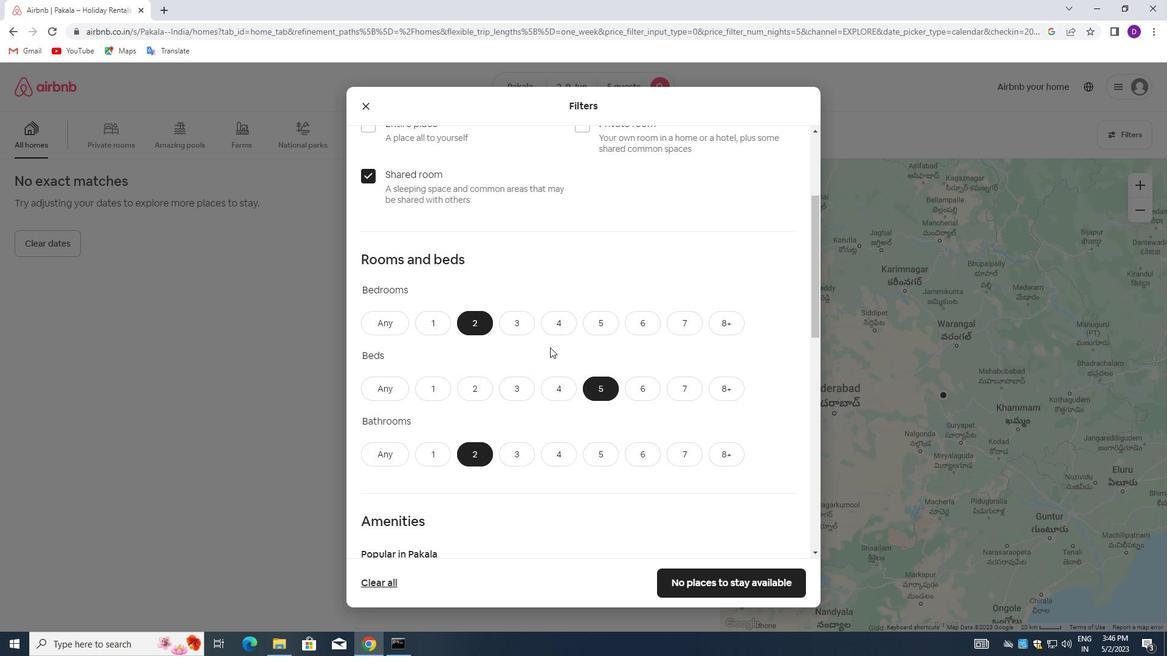 
Action: Mouse moved to (487, 402)
Screenshot: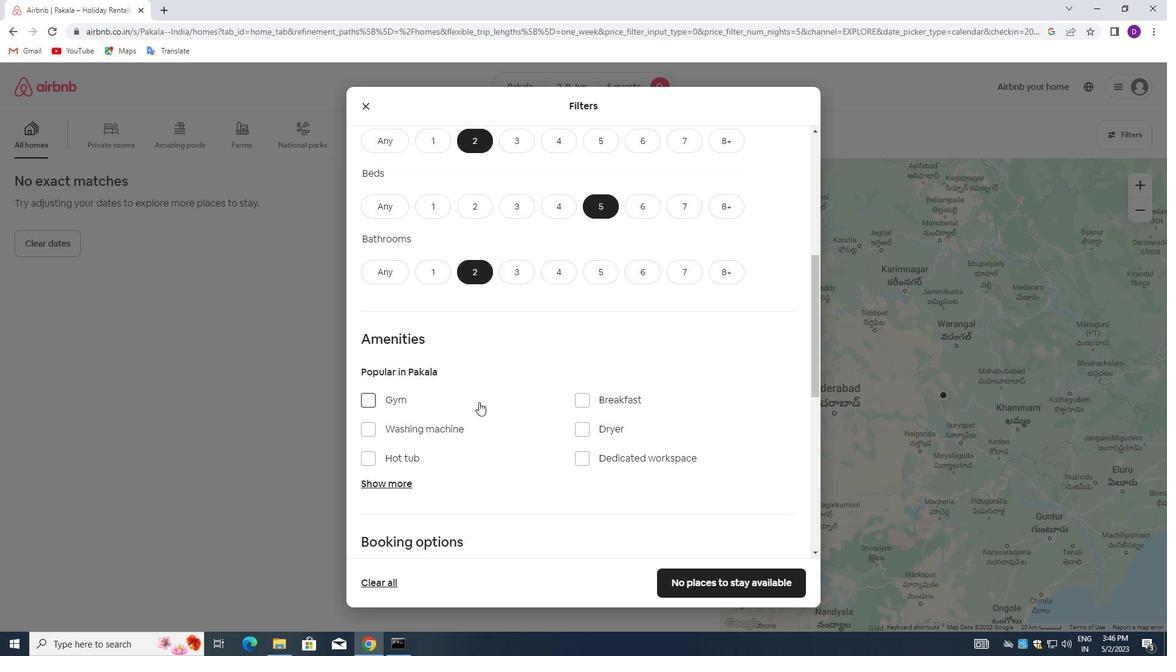 
Action: Mouse scrolled (487, 401) with delta (0, 0)
Screenshot: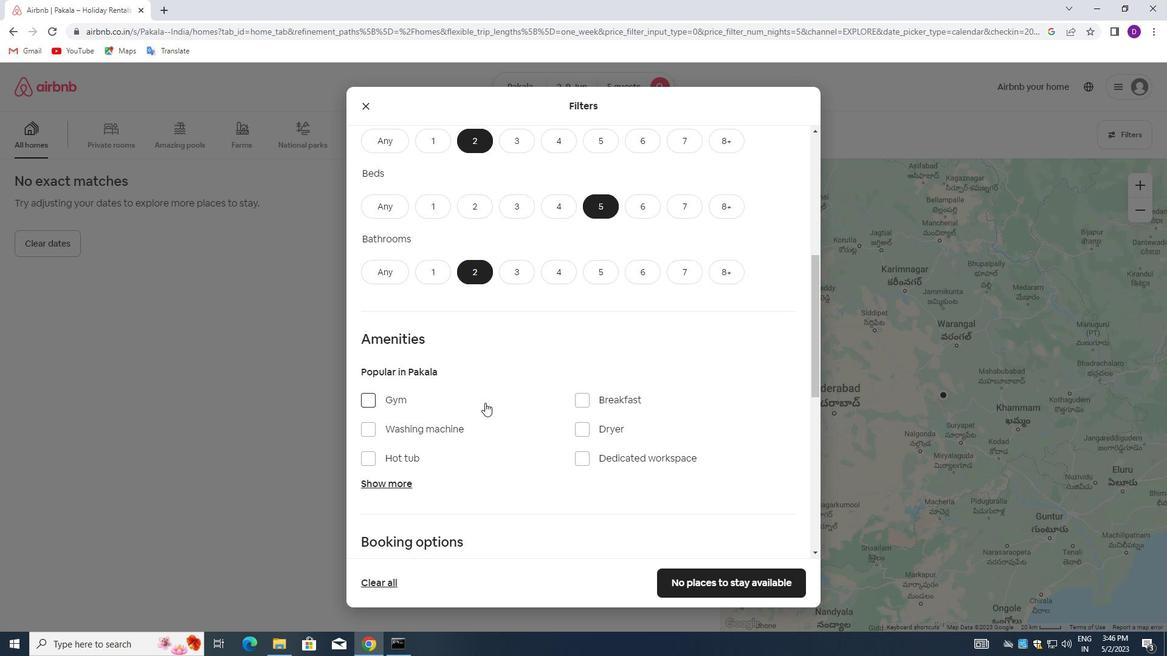 
Action: Mouse moved to (489, 402)
Screenshot: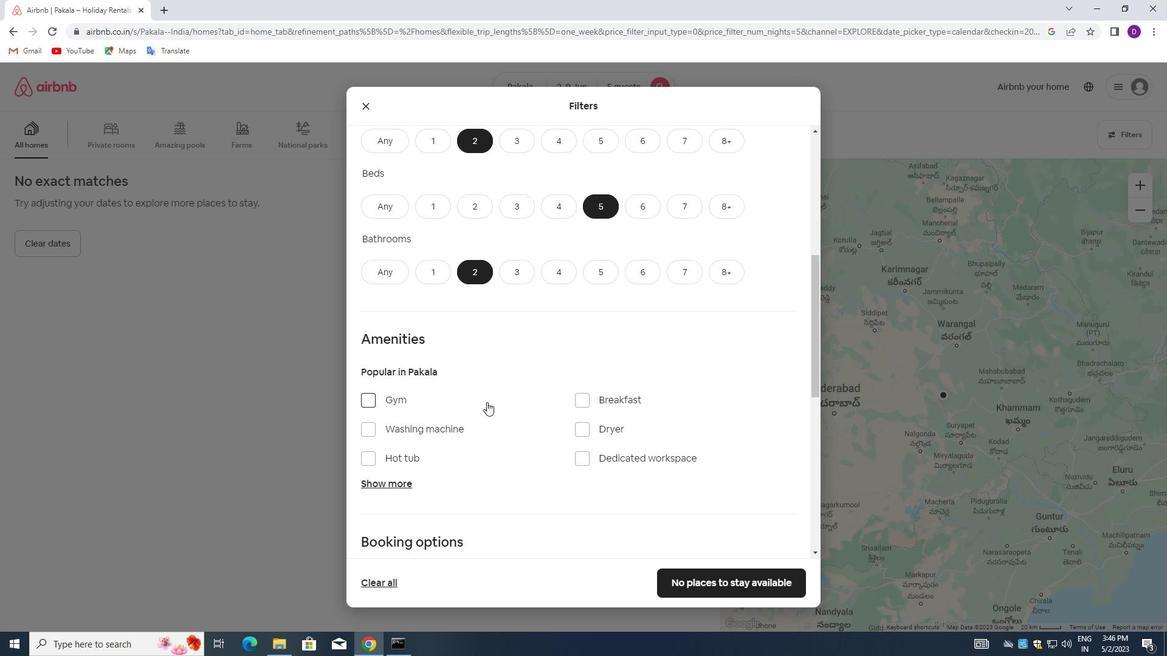 
Action: Mouse scrolled (489, 401) with delta (0, 0)
Screenshot: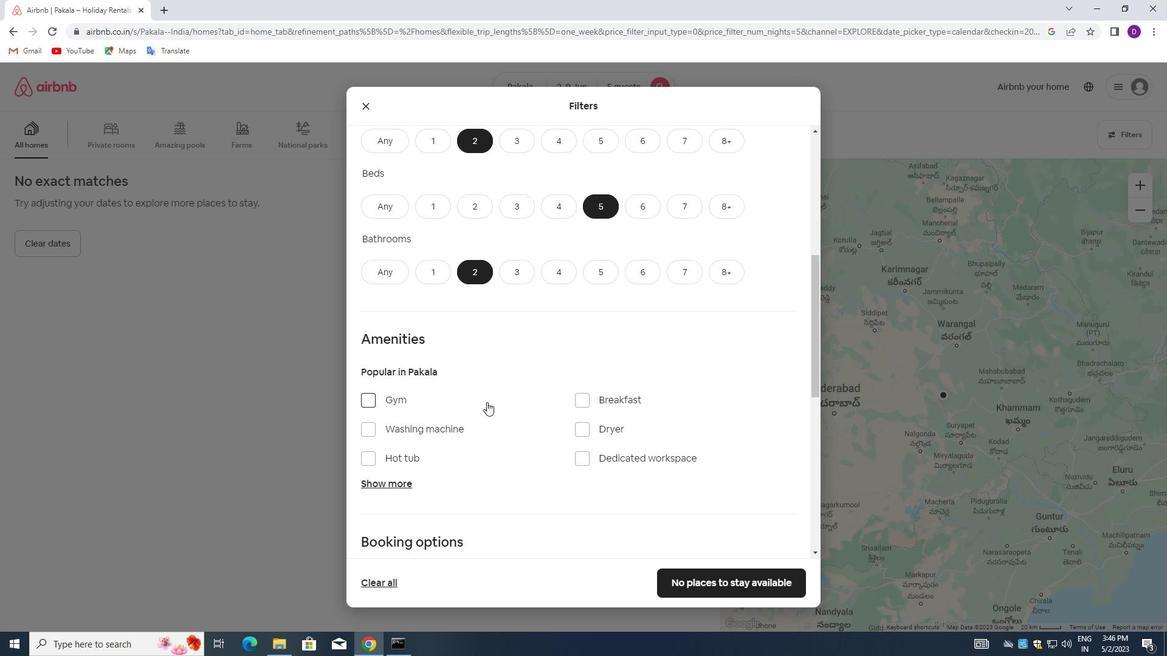 
Action: Mouse moved to (497, 400)
Screenshot: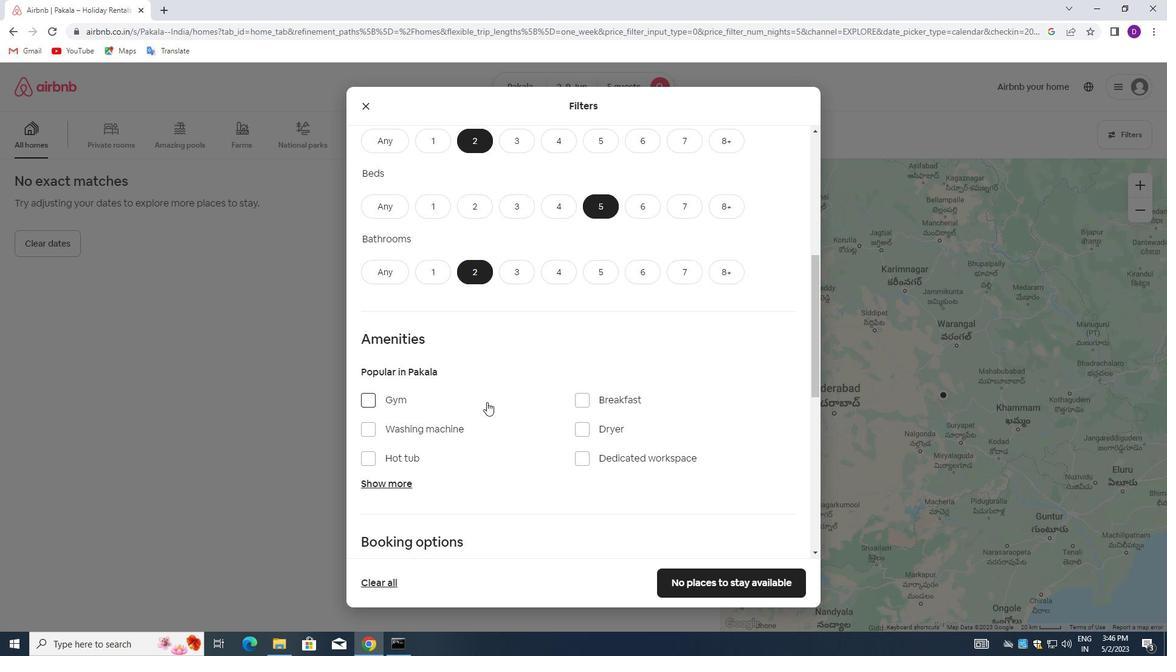 
Action: Mouse scrolled (497, 400) with delta (0, 0)
Screenshot: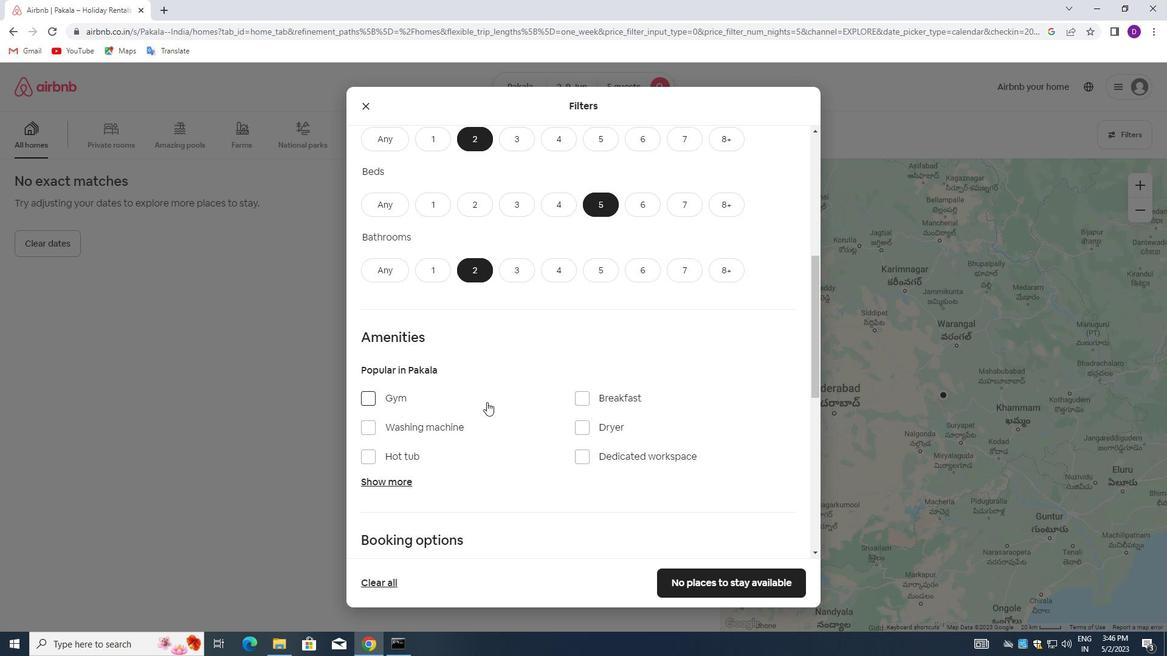 
Action: Mouse moved to (588, 384)
Screenshot: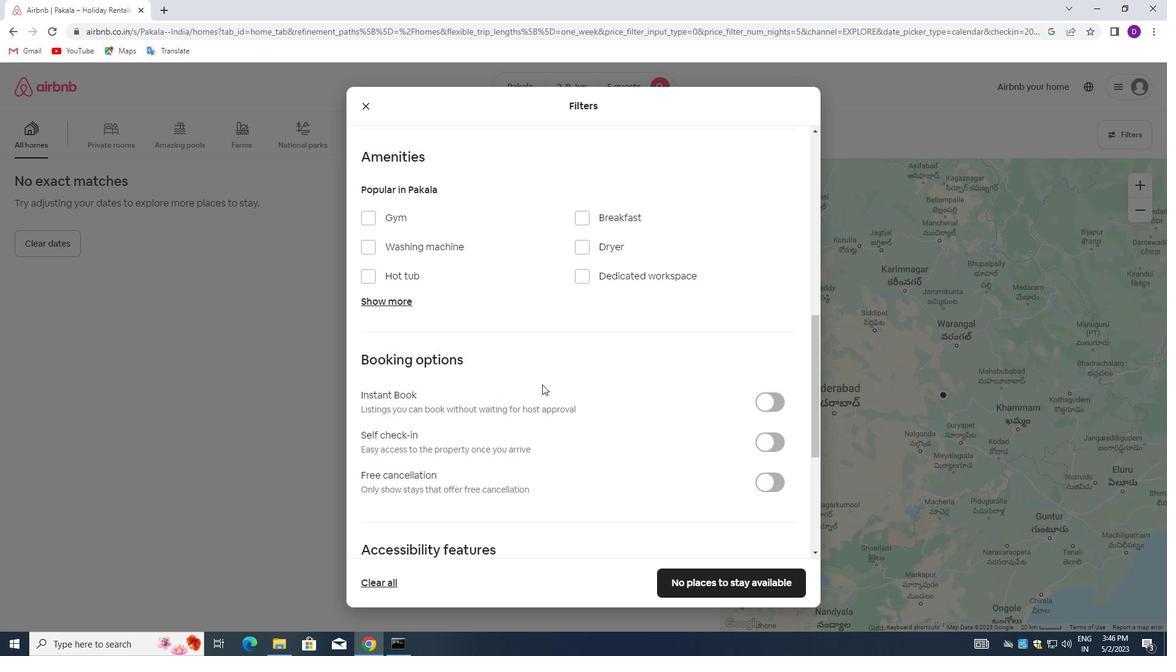 
Action: Mouse scrolled (588, 384) with delta (0, 0)
Screenshot: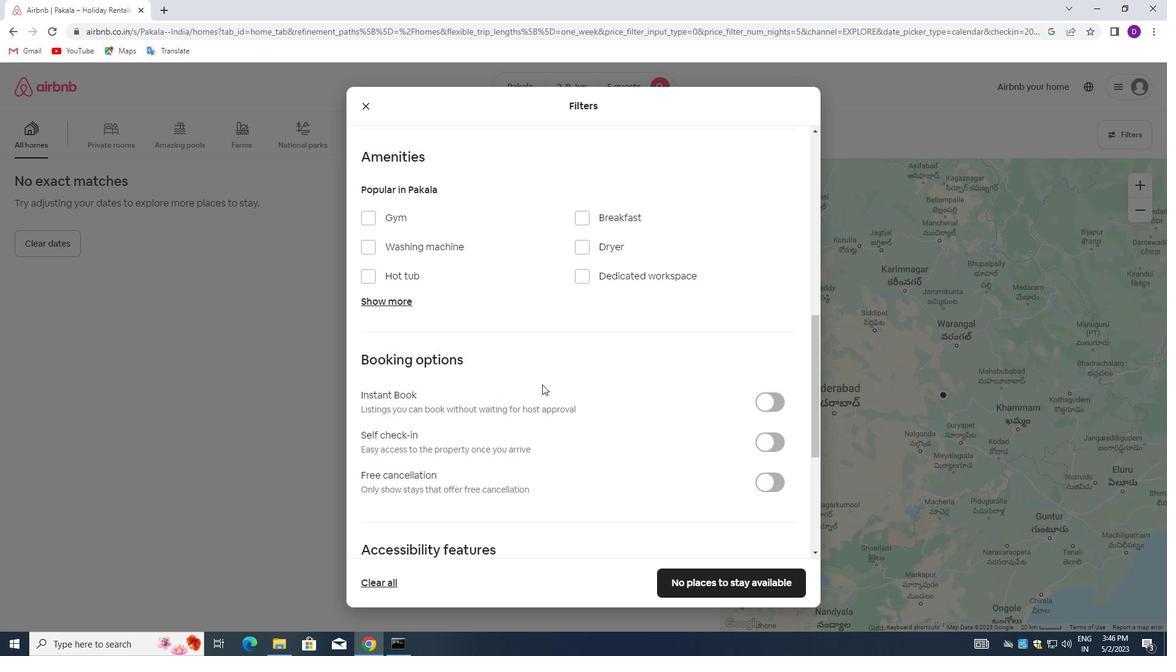 
Action: Mouse moved to (772, 383)
Screenshot: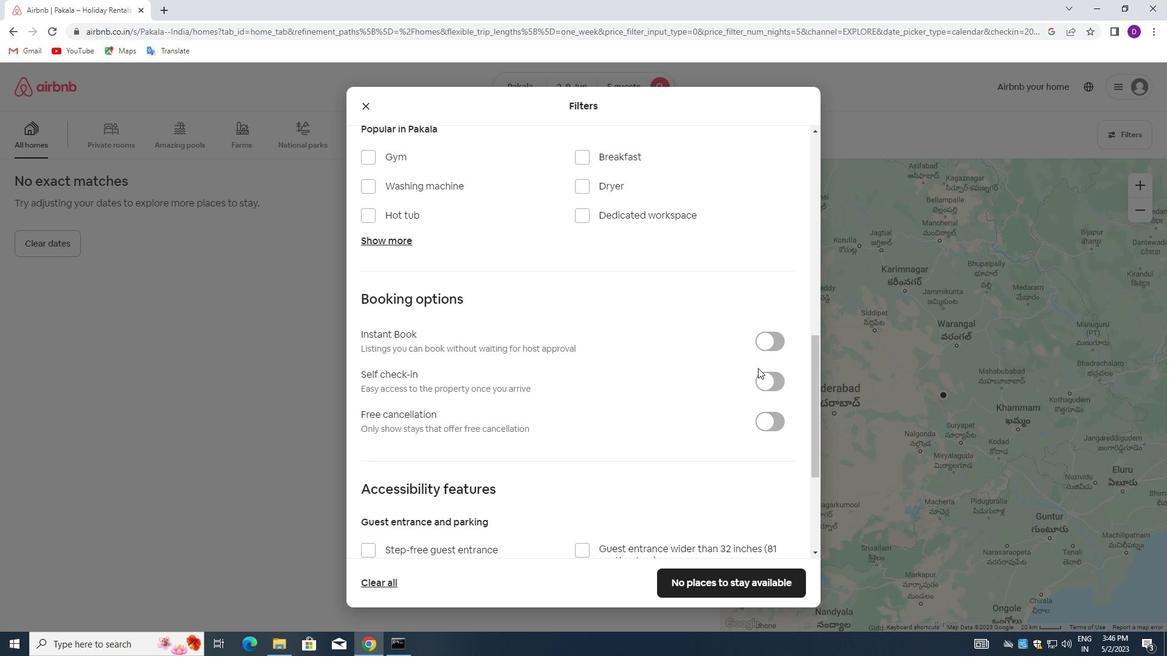
Action: Mouse pressed left at (772, 383)
Screenshot: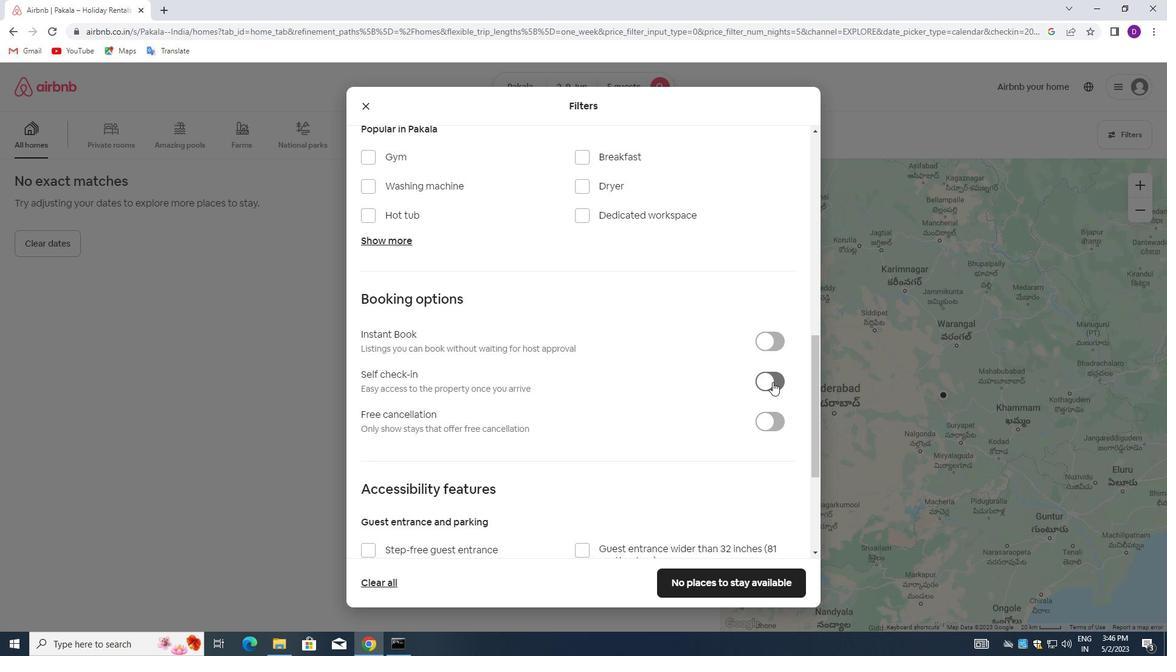 
Action: Mouse moved to (569, 409)
Screenshot: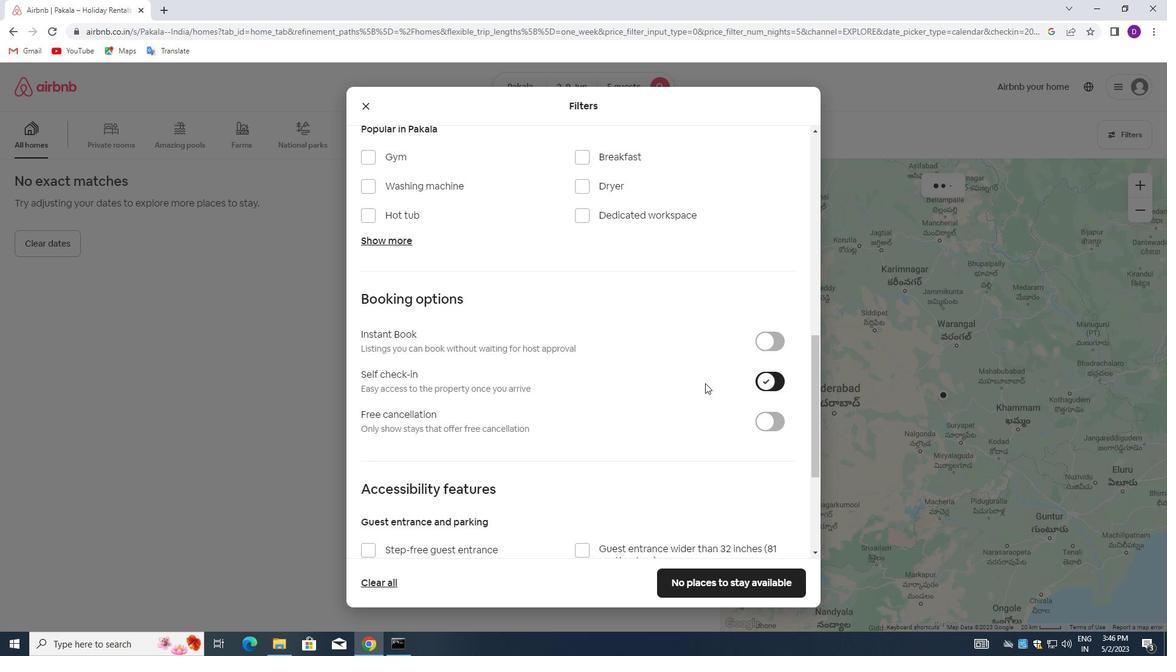 
Action: Mouse scrolled (569, 409) with delta (0, 0)
Screenshot: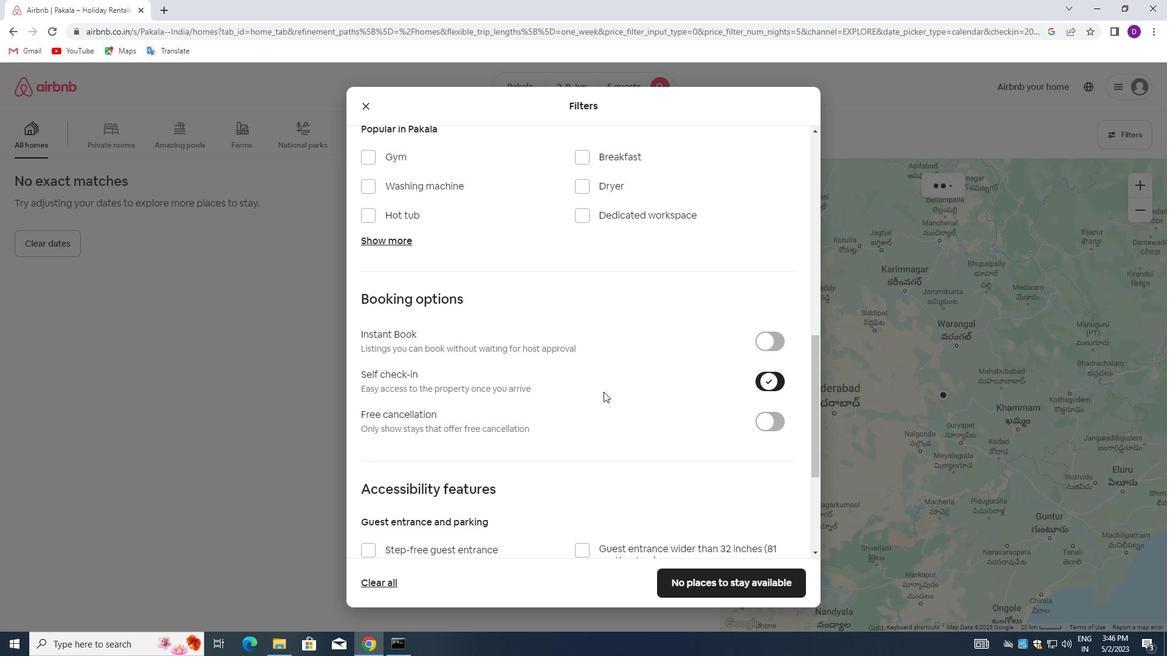 
Action: Mouse moved to (569, 410)
Screenshot: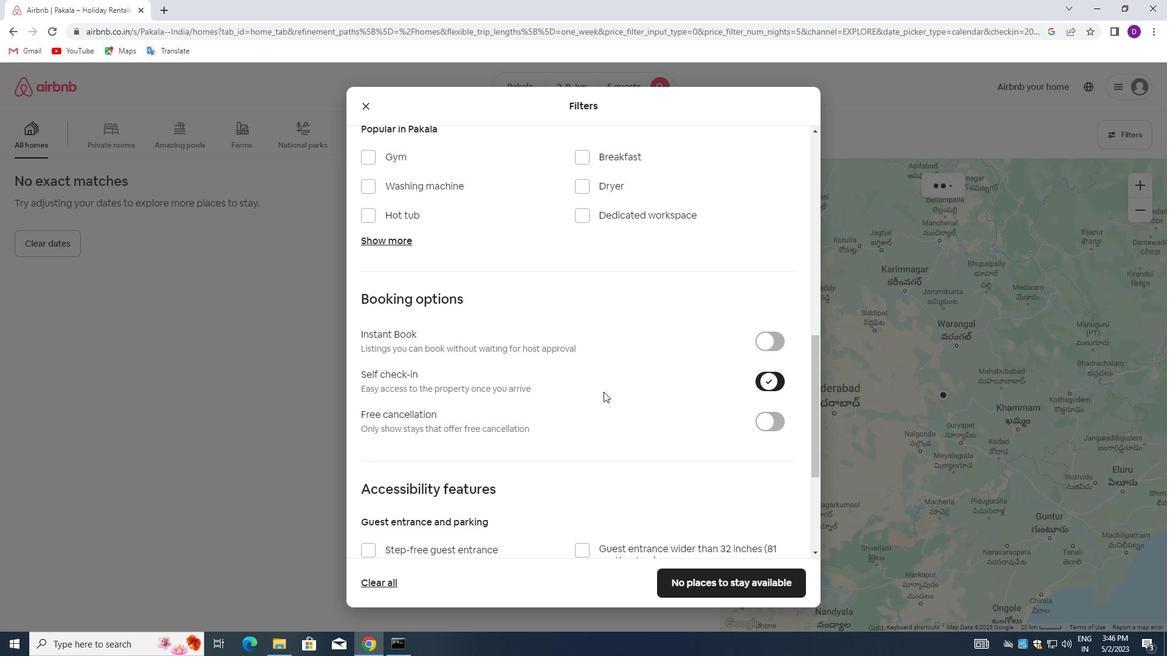 
Action: Mouse scrolled (569, 409) with delta (0, 0)
Screenshot: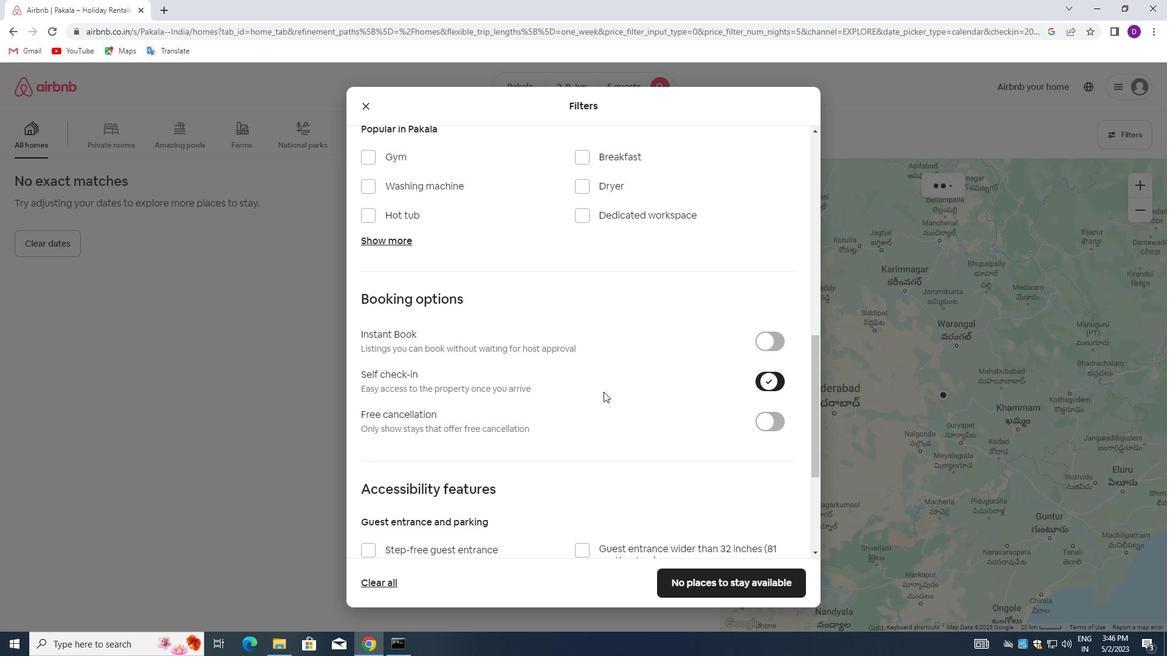 
Action: Mouse scrolled (569, 409) with delta (0, 0)
Screenshot: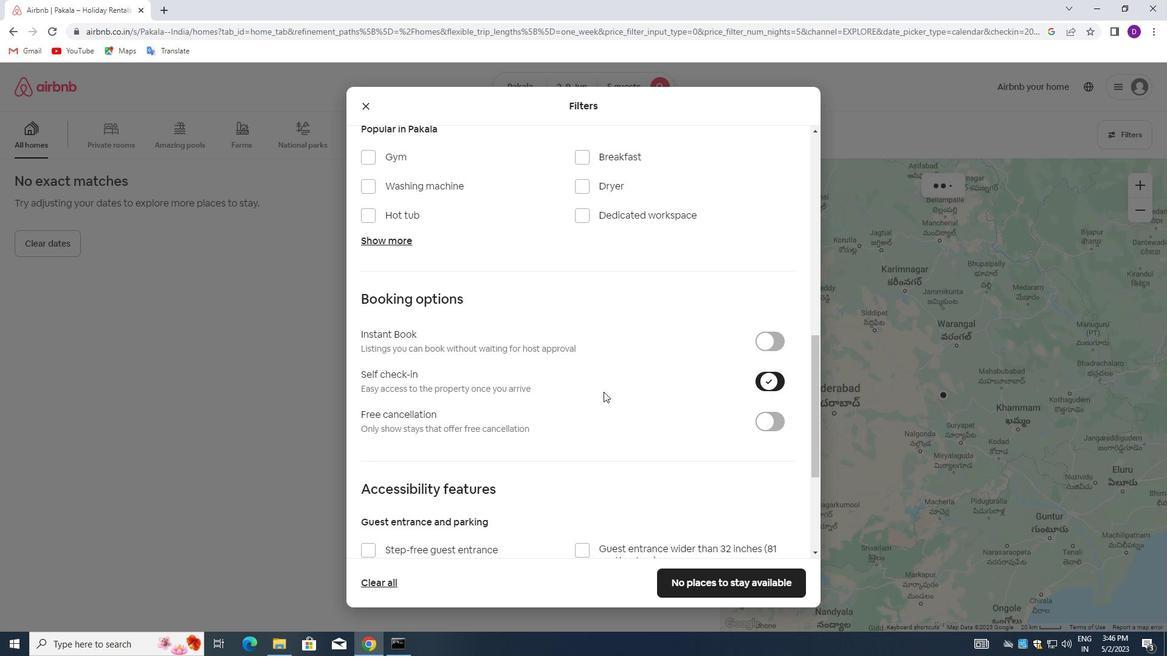 
Action: Mouse moved to (569, 410)
Screenshot: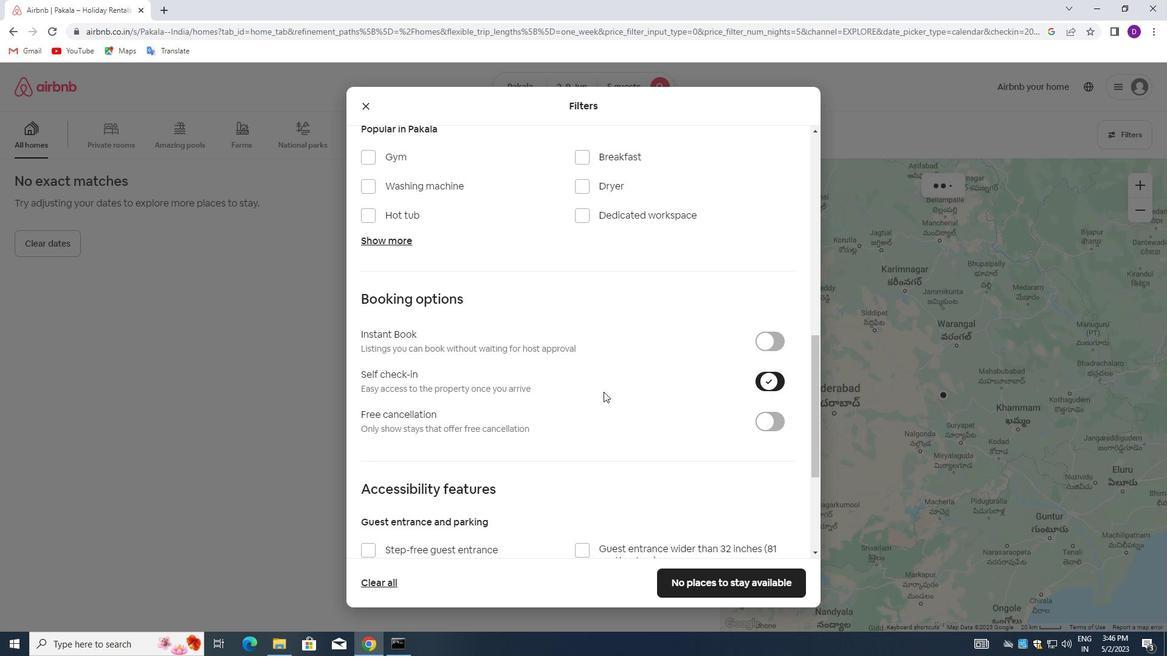
Action: Mouse scrolled (569, 409) with delta (0, 0)
Screenshot: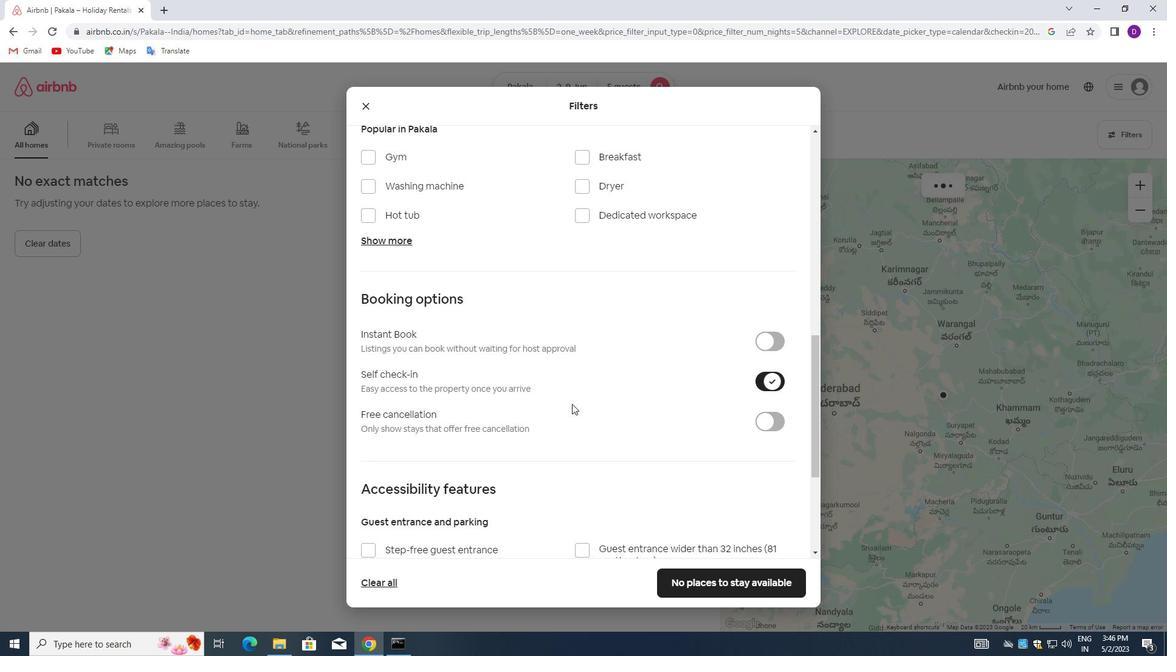 
Action: Mouse moved to (569, 410)
Screenshot: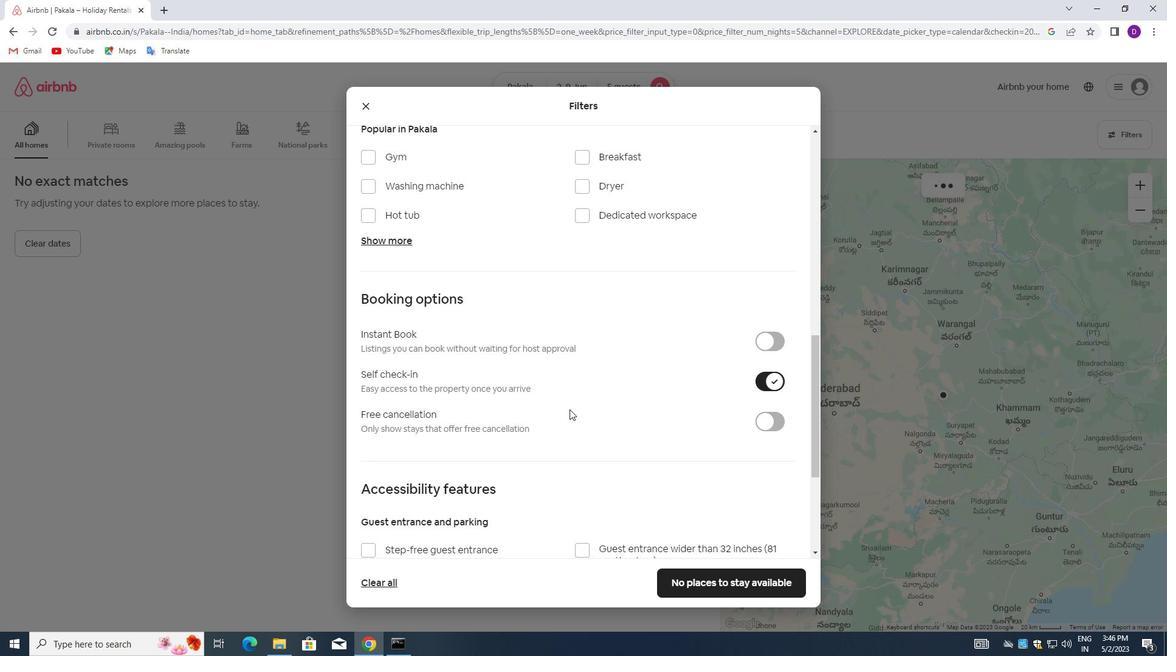 
Action: Mouse scrolled (569, 409) with delta (0, 0)
Screenshot: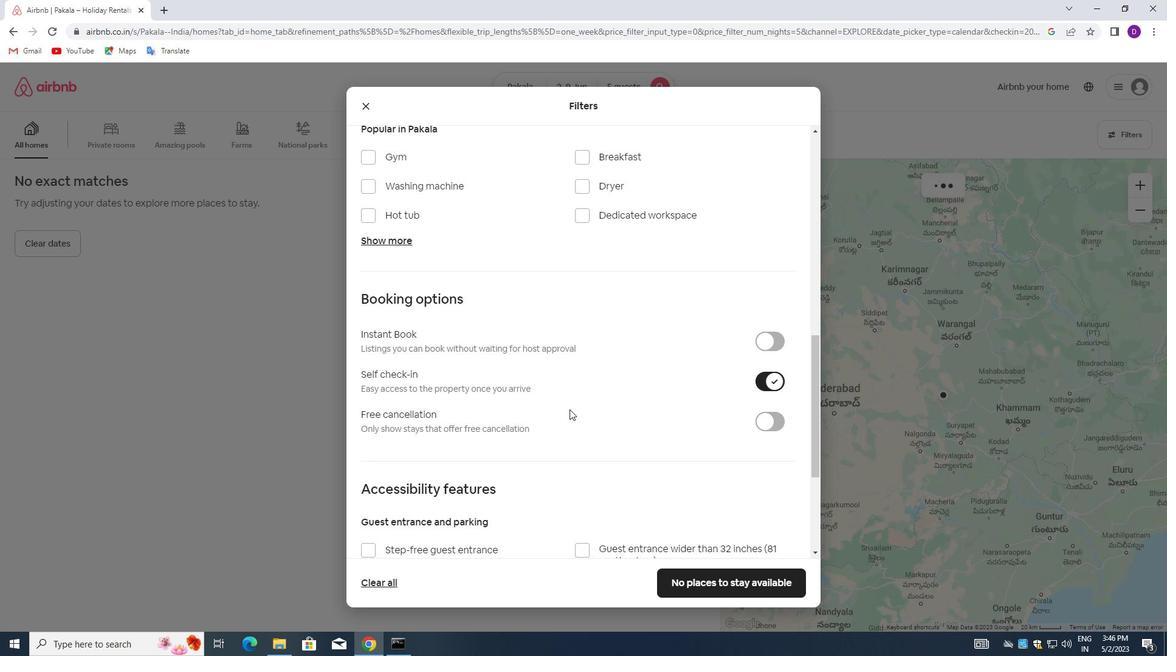 
Action: Mouse moved to (566, 407)
Screenshot: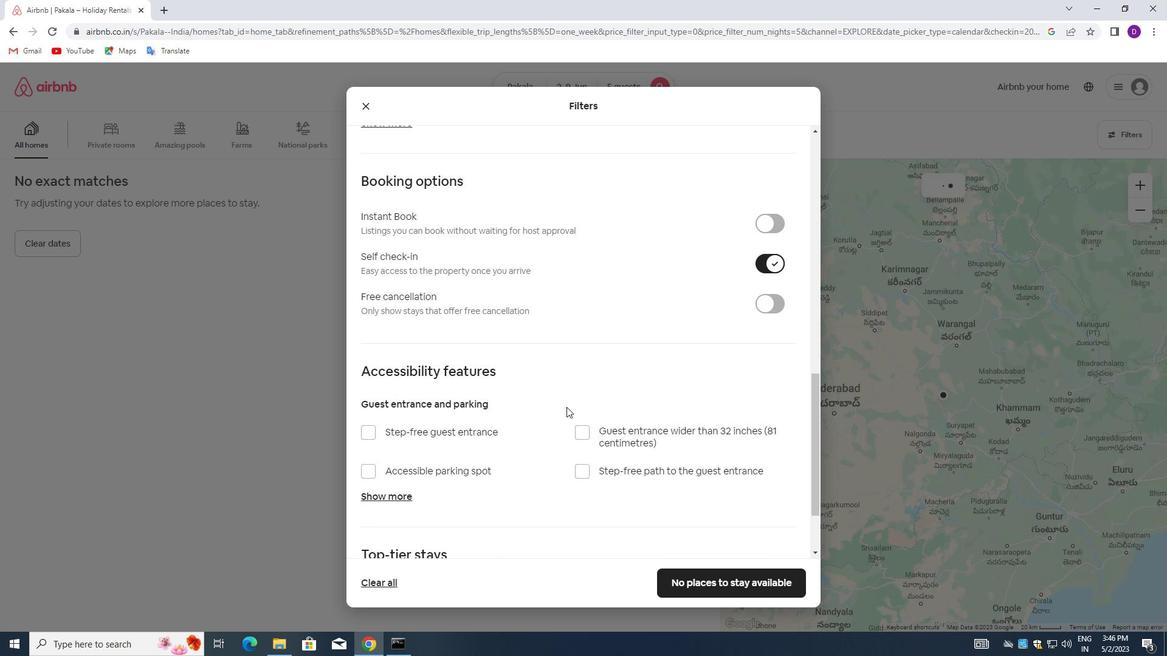 
Action: Mouse scrolled (566, 406) with delta (0, 0)
Screenshot: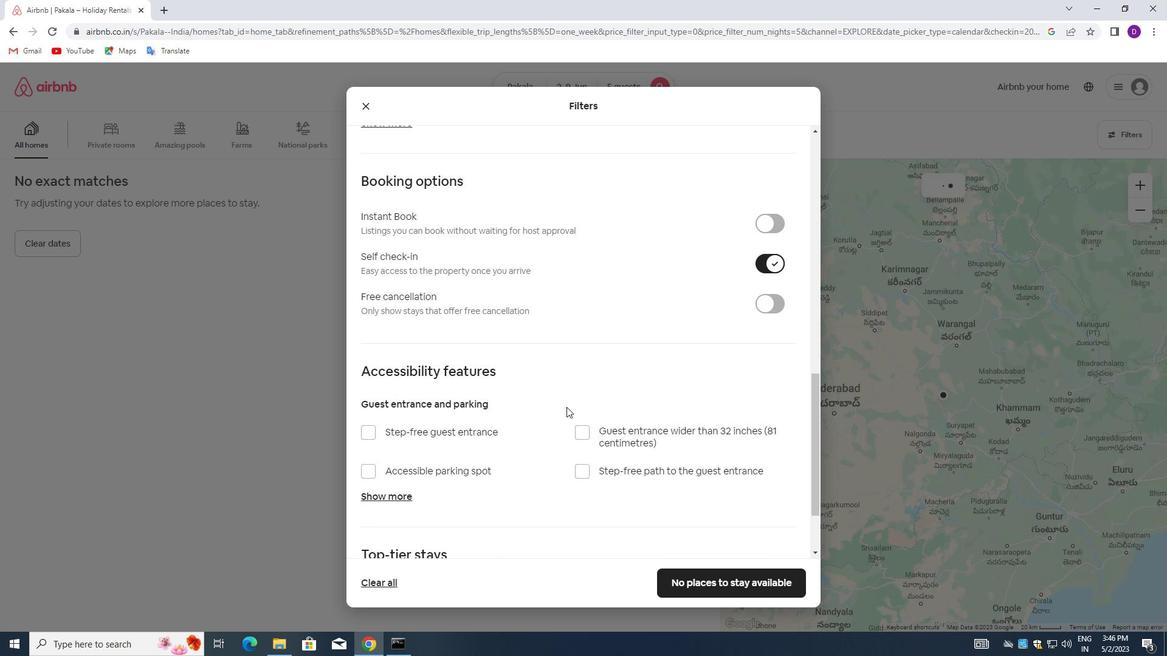 
Action: Mouse moved to (567, 407)
Screenshot: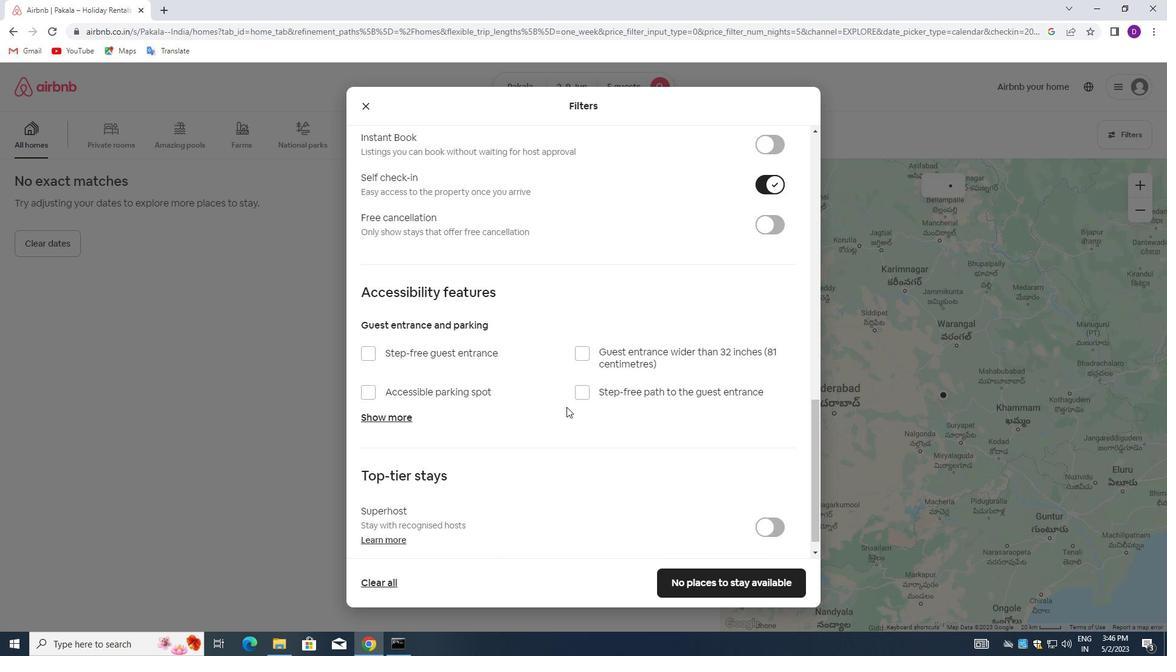 
Action: Mouse scrolled (567, 406) with delta (0, 0)
Screenshot: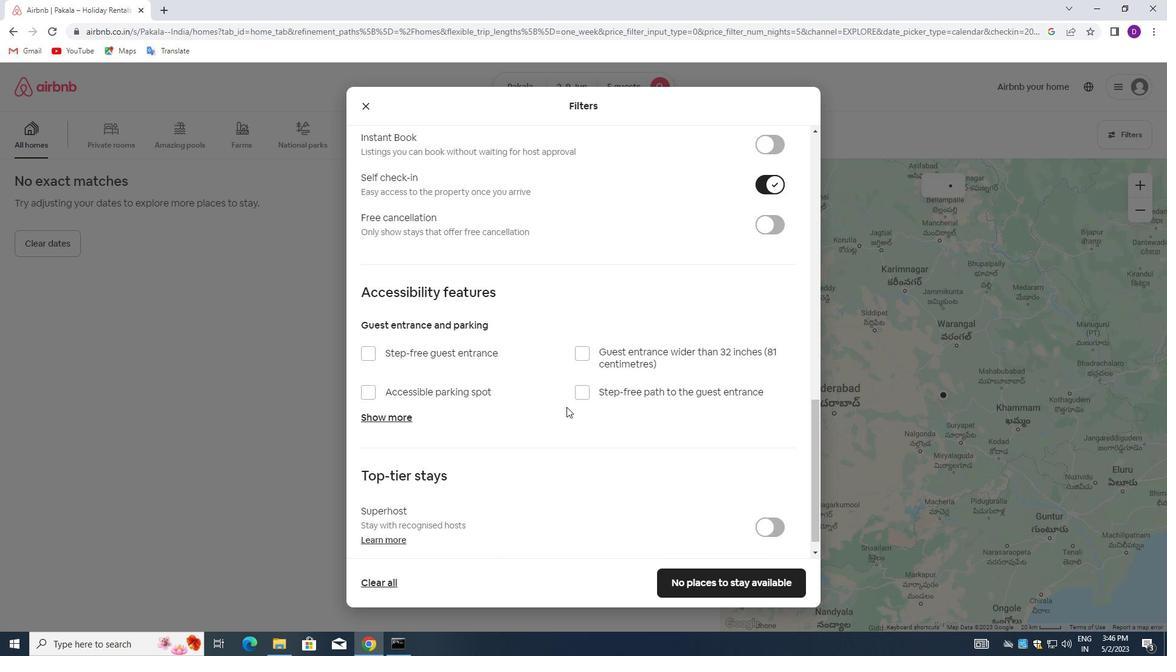 
Action: Mouse moved to (567, 407)
Screenshot: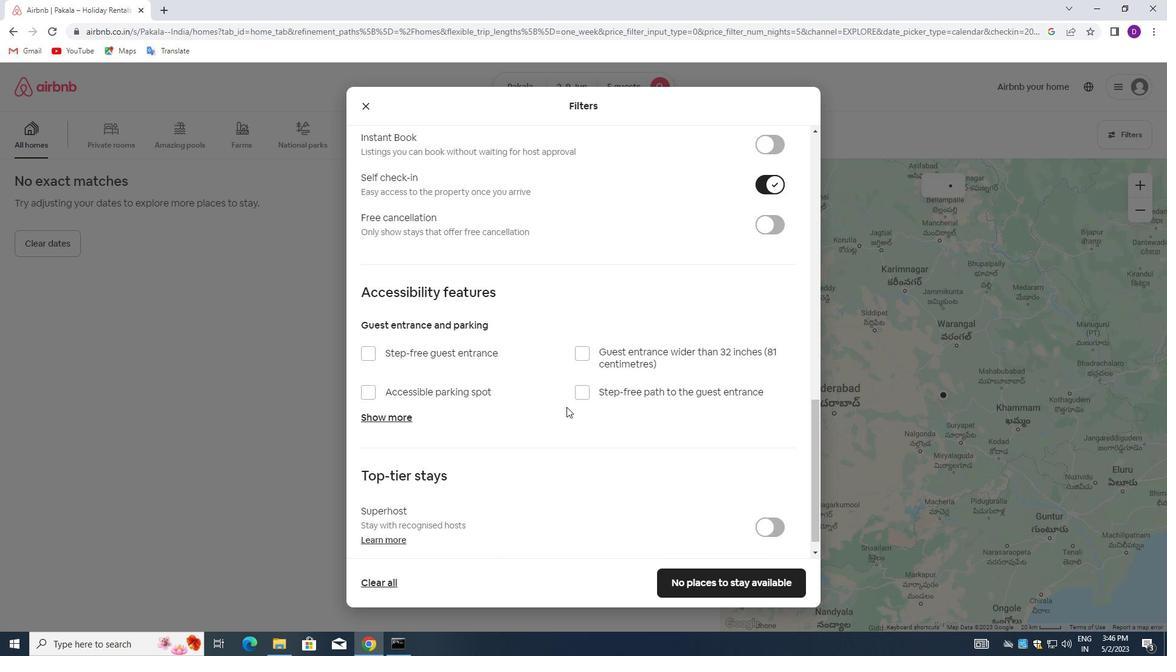 
Action: Mouse scrolled (567, 406) with delta (0, 0)
Screenshot: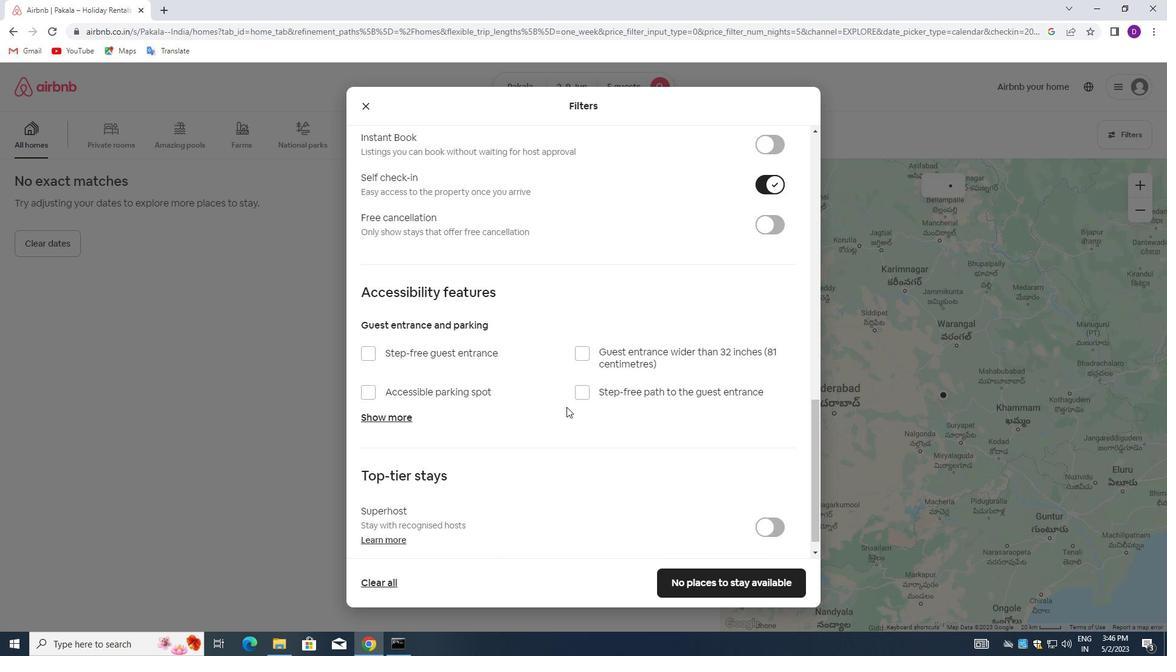 
Action: Mouse scrolled (567, 406) with delta (0, 0)
Screenshot: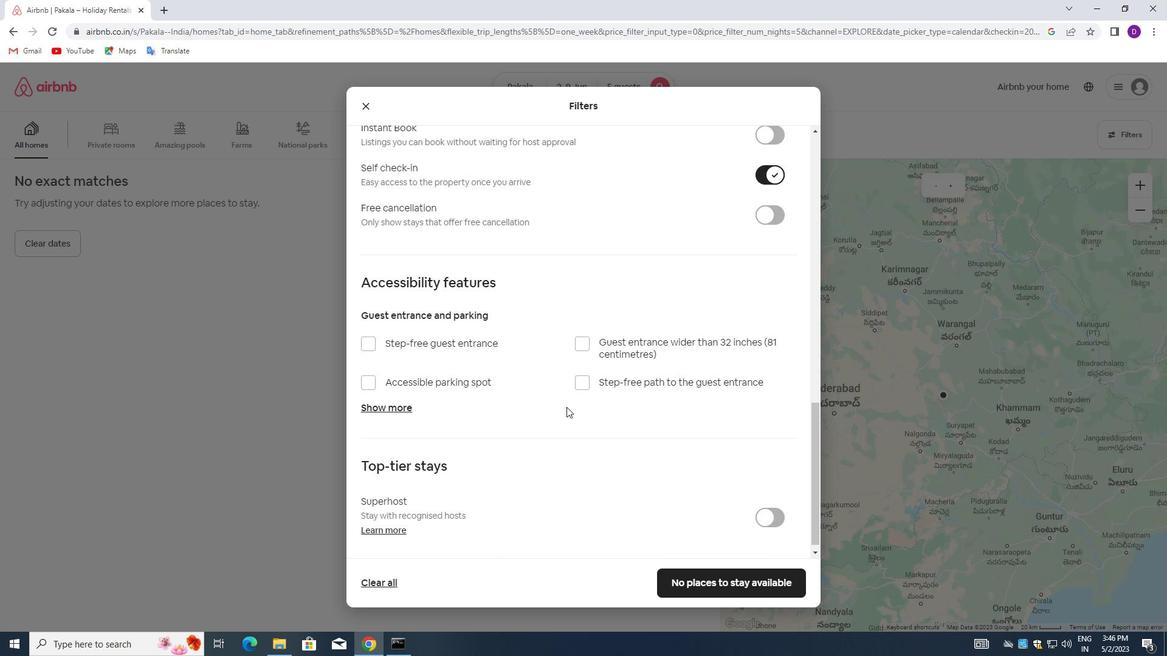 
Action: Mouse moved to (567, 408)
Screenshot: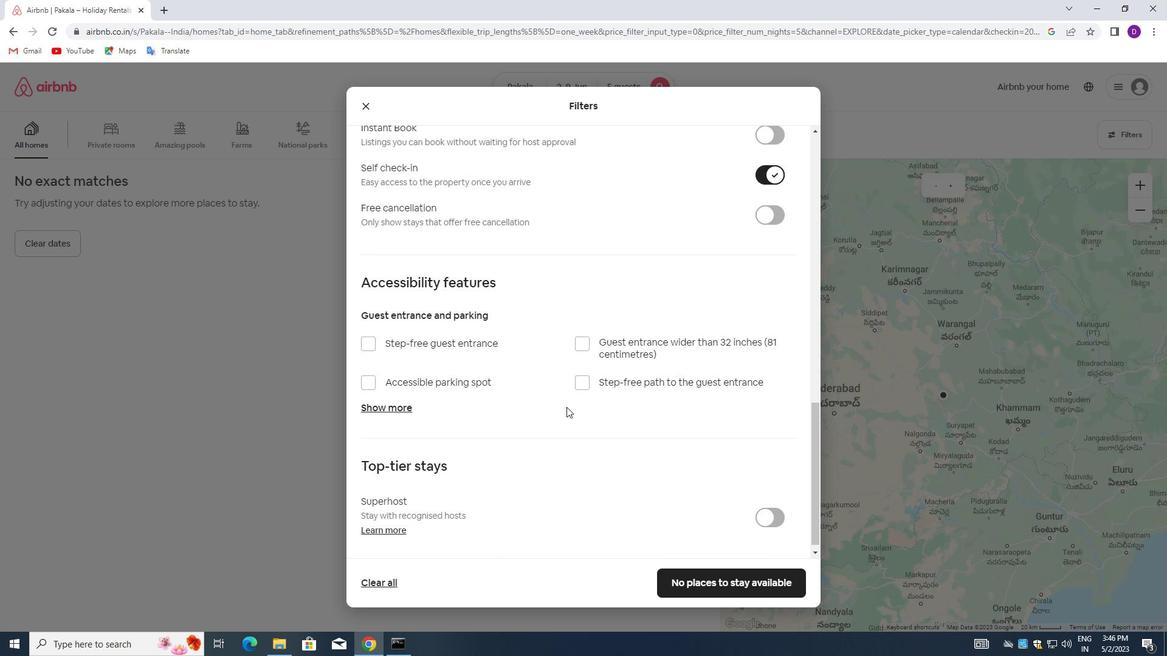 
Action: Mouse scrolled (567, 408) with delta (0, 0)
Screenshot: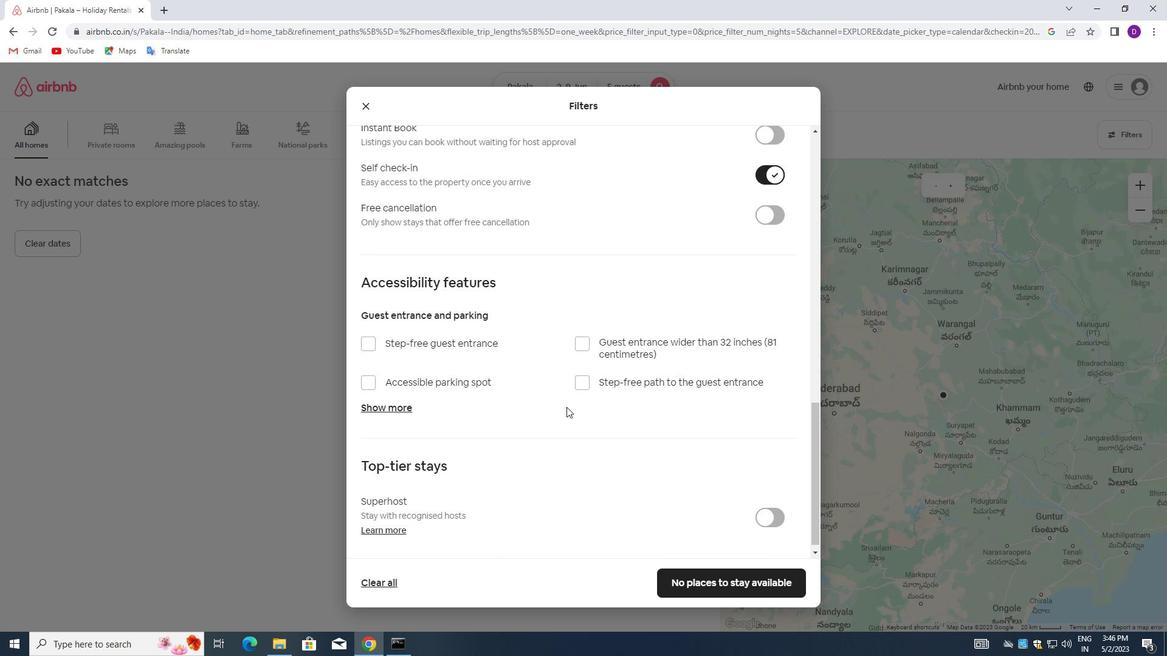 
Action: Mouse moved to (693, 578)
Screenshot: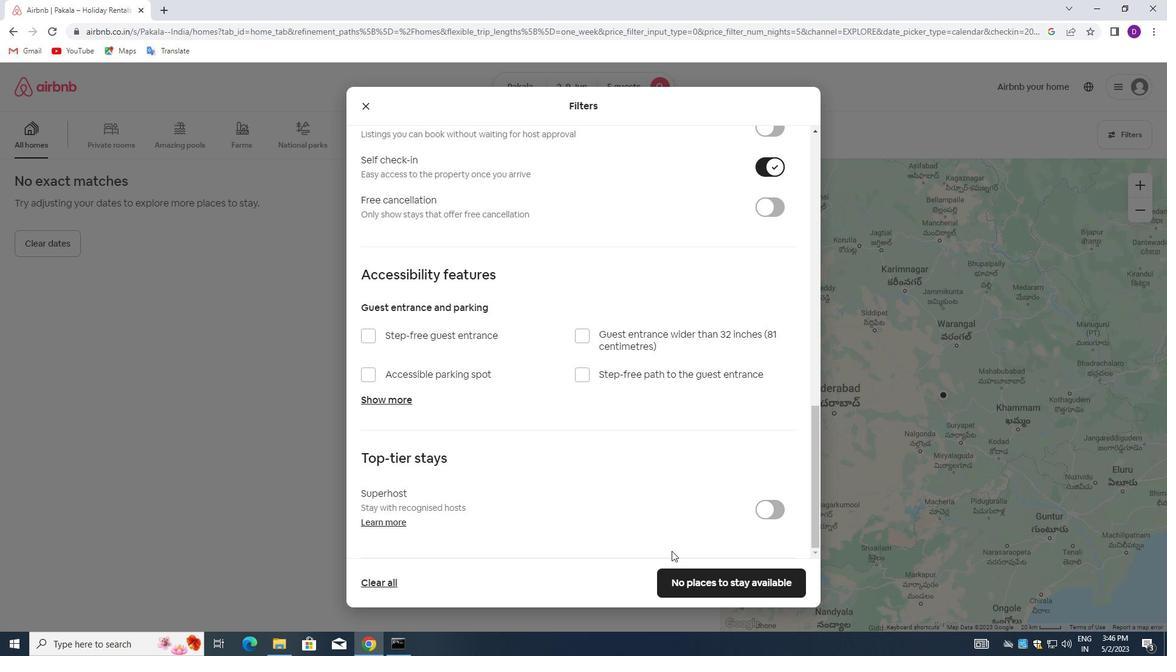 
Action: Mouse pressed left at (693, 578)
Screenshot: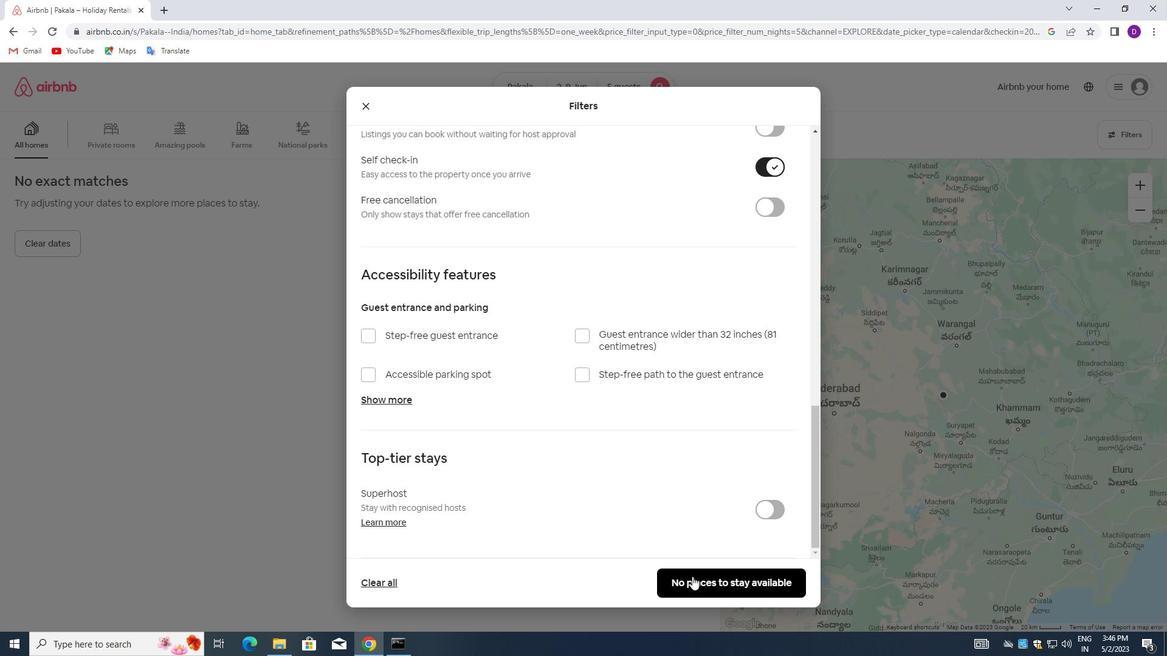 
